 Task: View product in talent solution.
Action: Mouse moved to (908, 96)
Screenshot: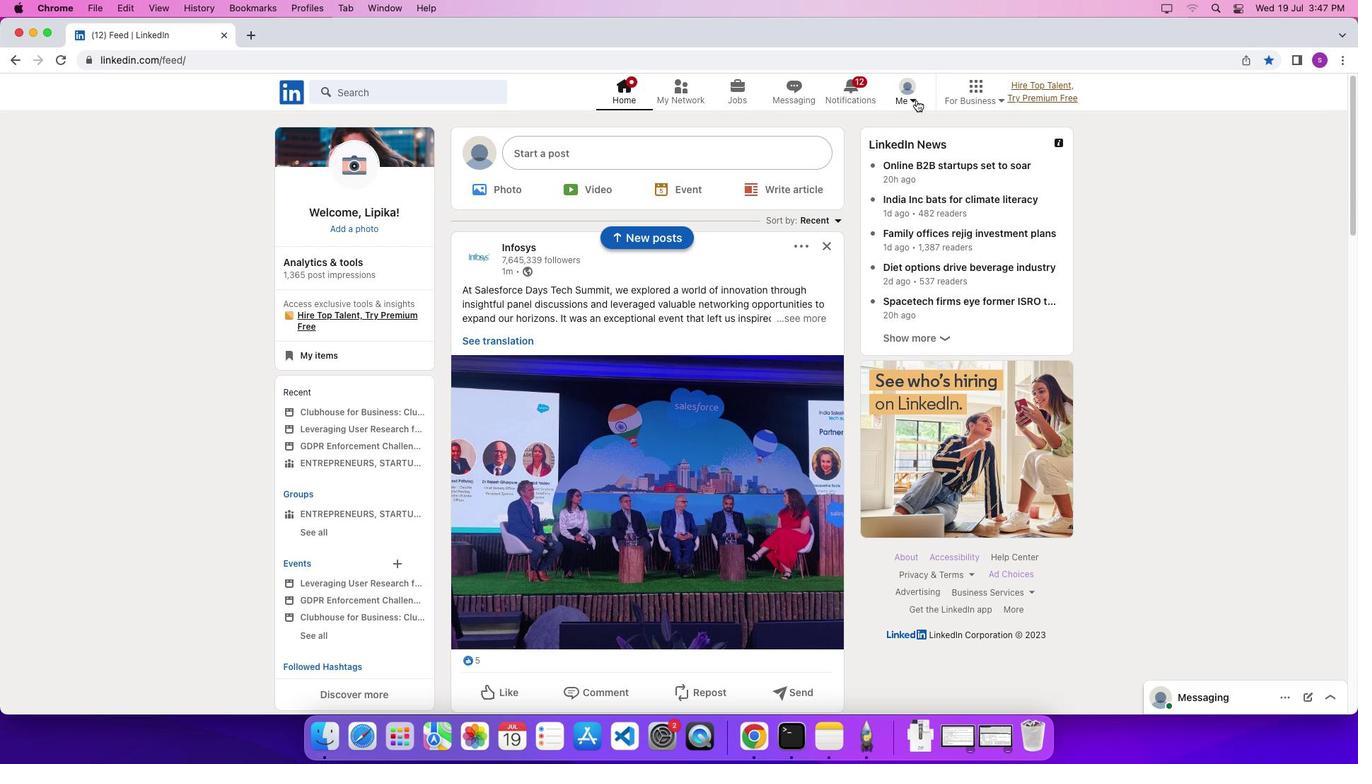 
Action: Mouse pressed left at (908, 96)
Screenshot: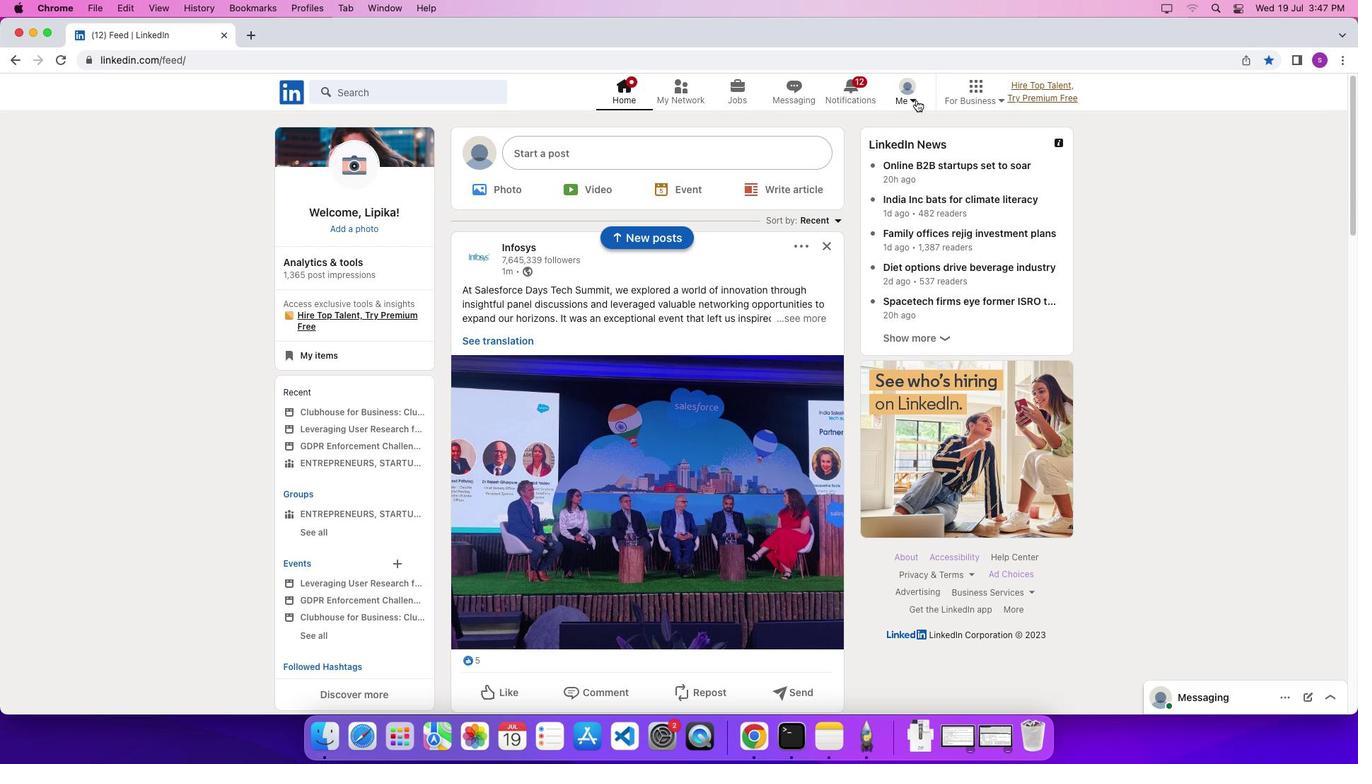 
Action: Mouse moved to (916, 100)
Screenshot: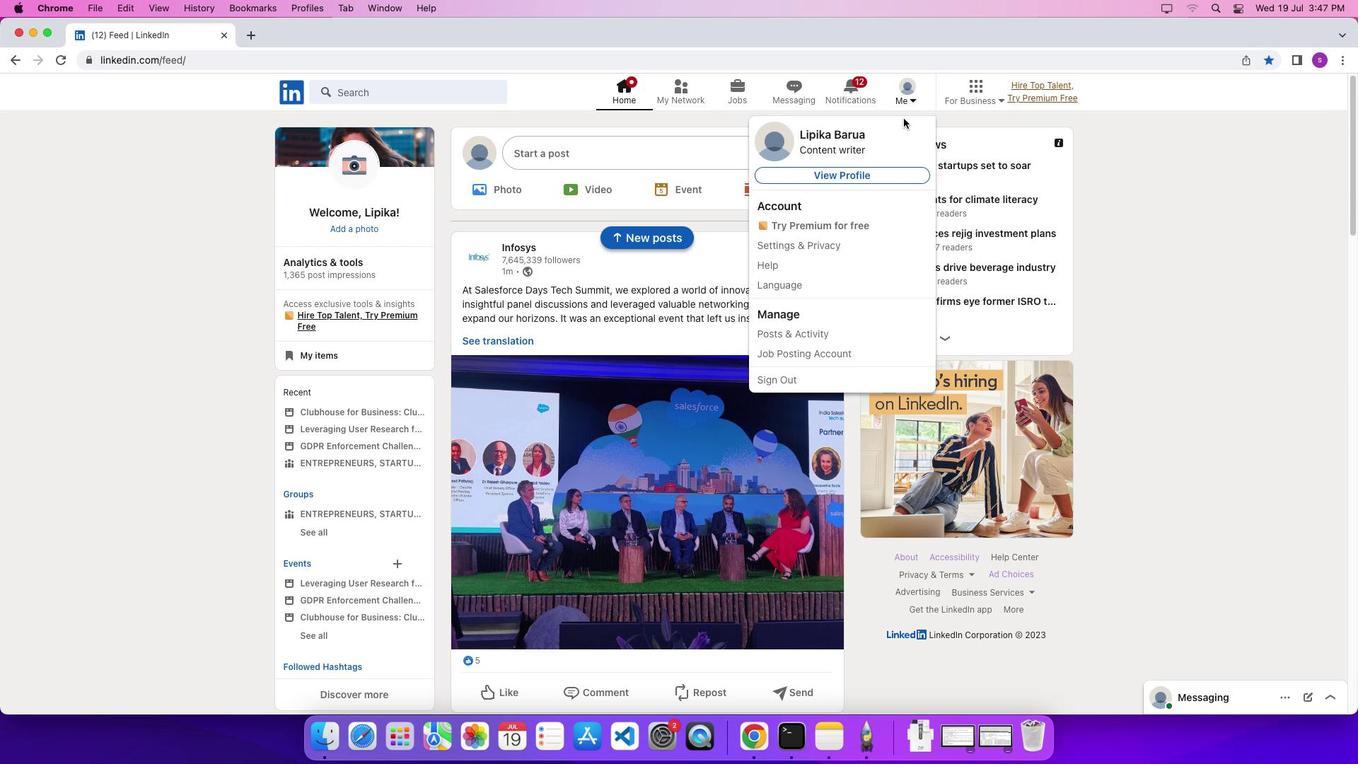 
Action: Mouse pressed left at (916, 100)
Screenshot: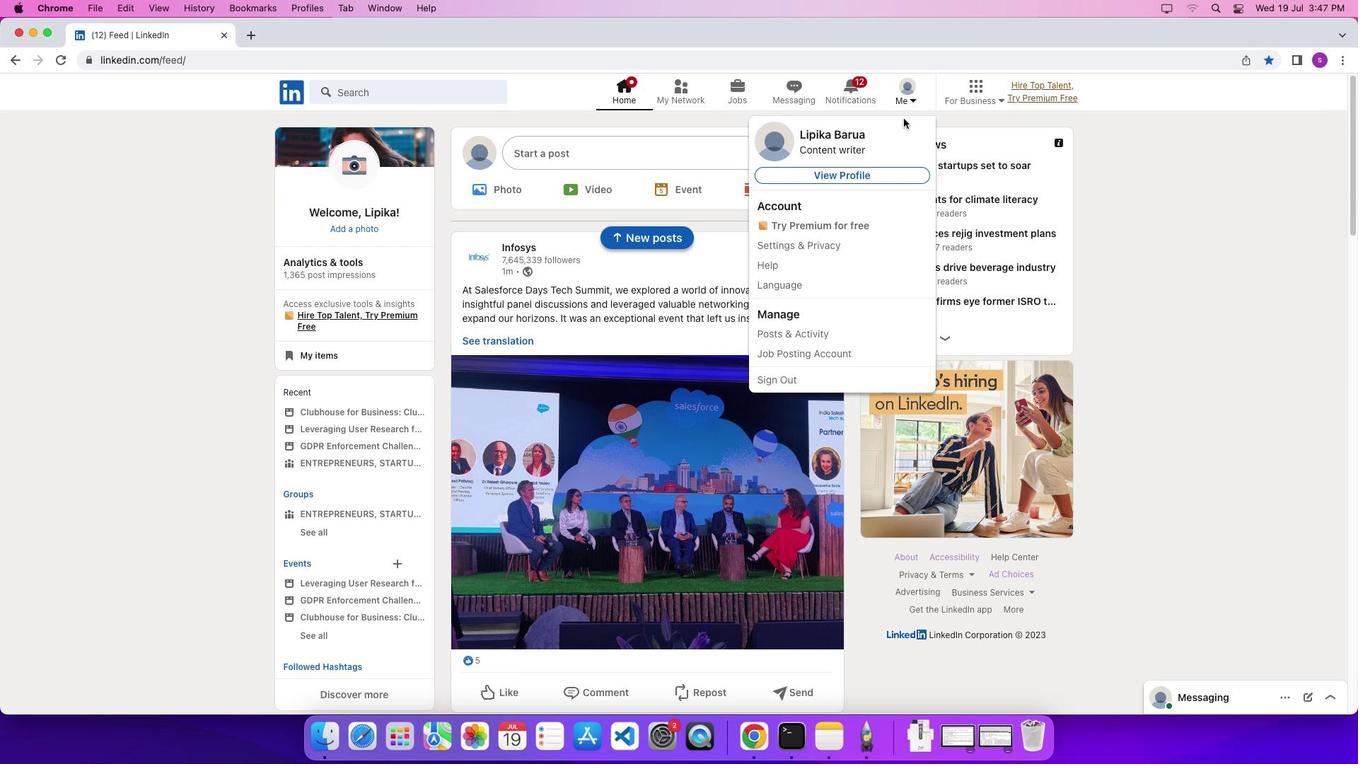 
Action: Mouse moved to (884, 176)
Screenshot: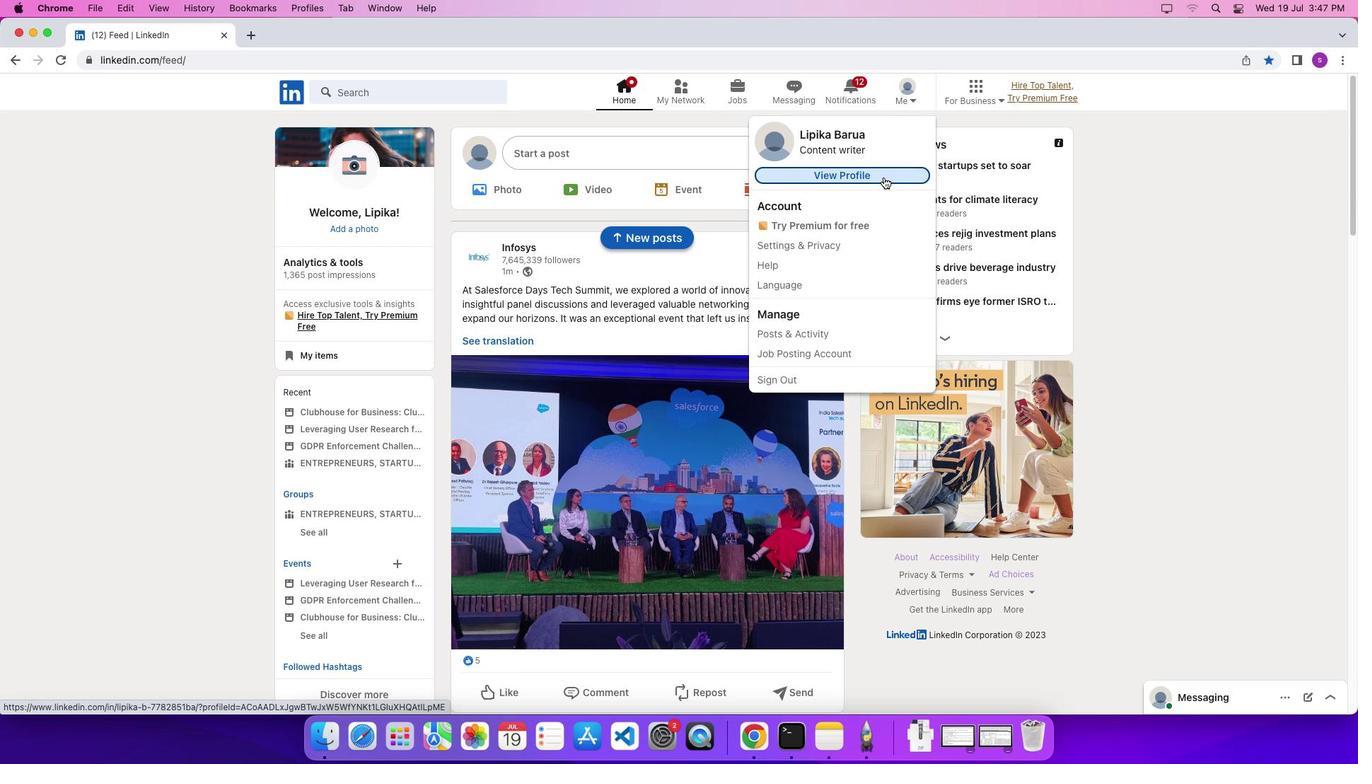
Action: Mouse pressed left at (884, 176)
Screenshot: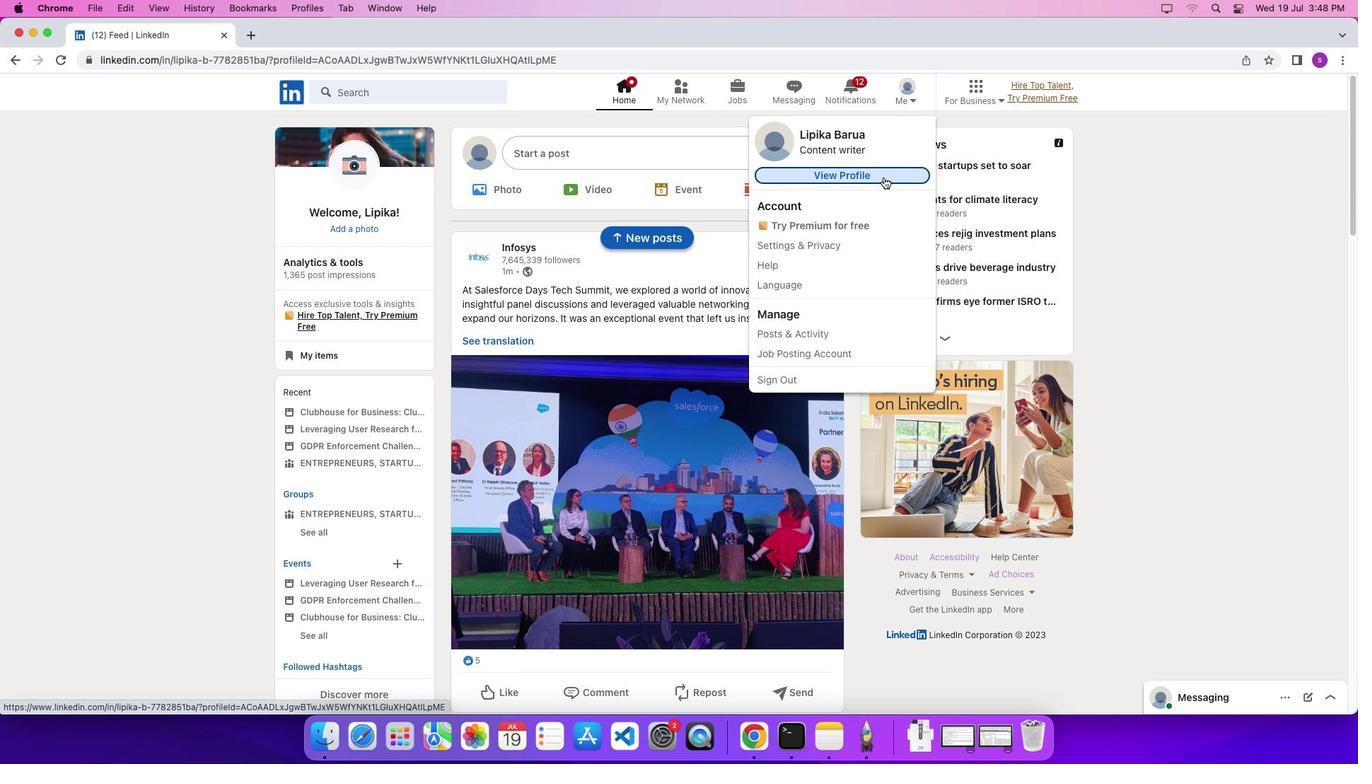 
Action: Mouse moved to (697, 348)
Screenshot: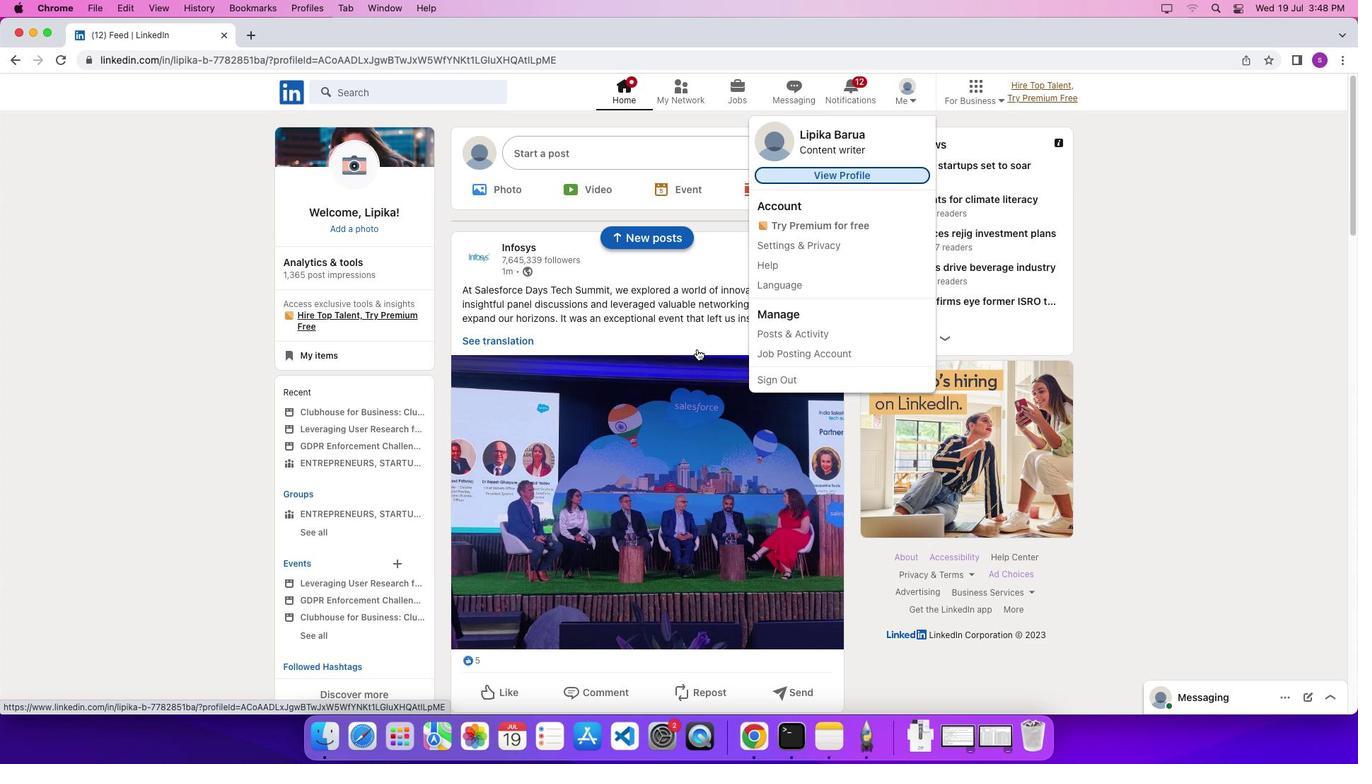 
Action: Mouse scrolled (697, 348) with delta (0, 0)
Screenshot: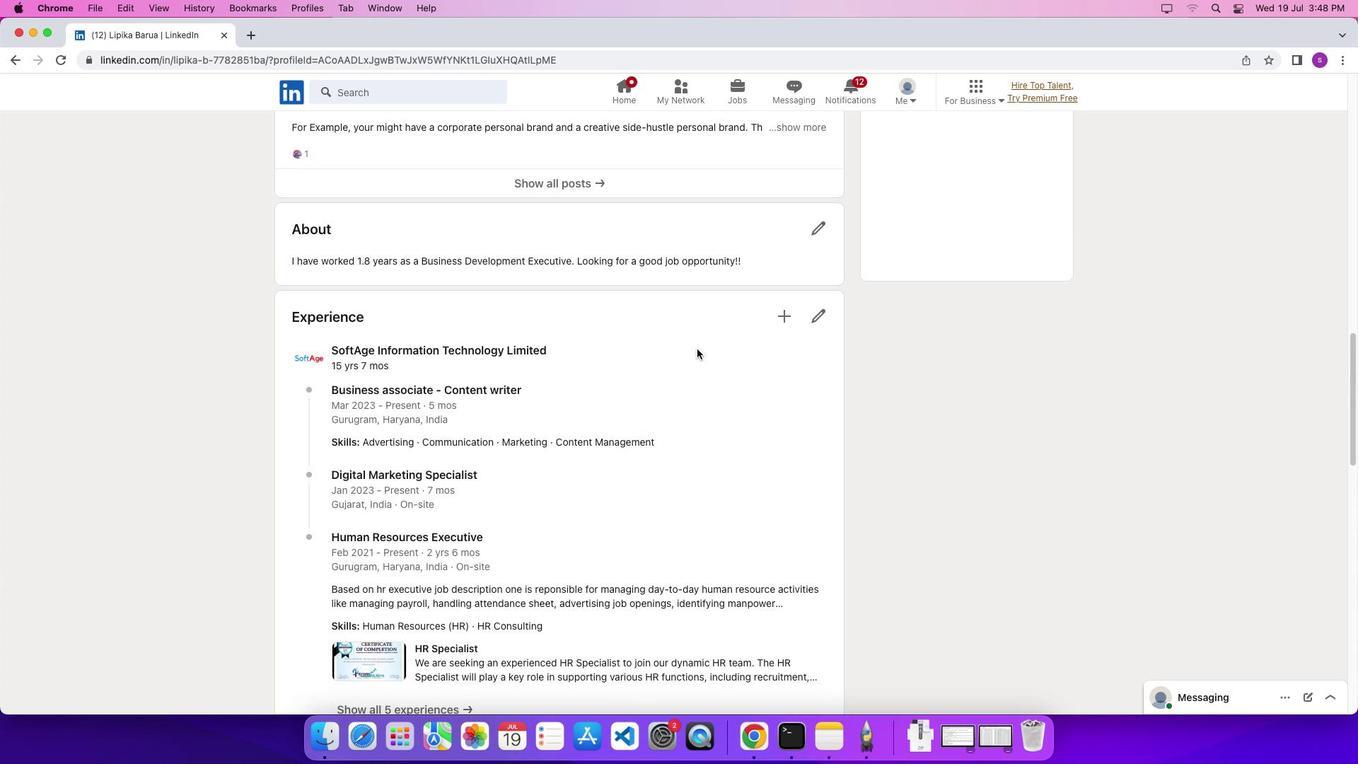 
Action: Mouse scrolled (697, 348) with delta (0, 0)
Screenshot: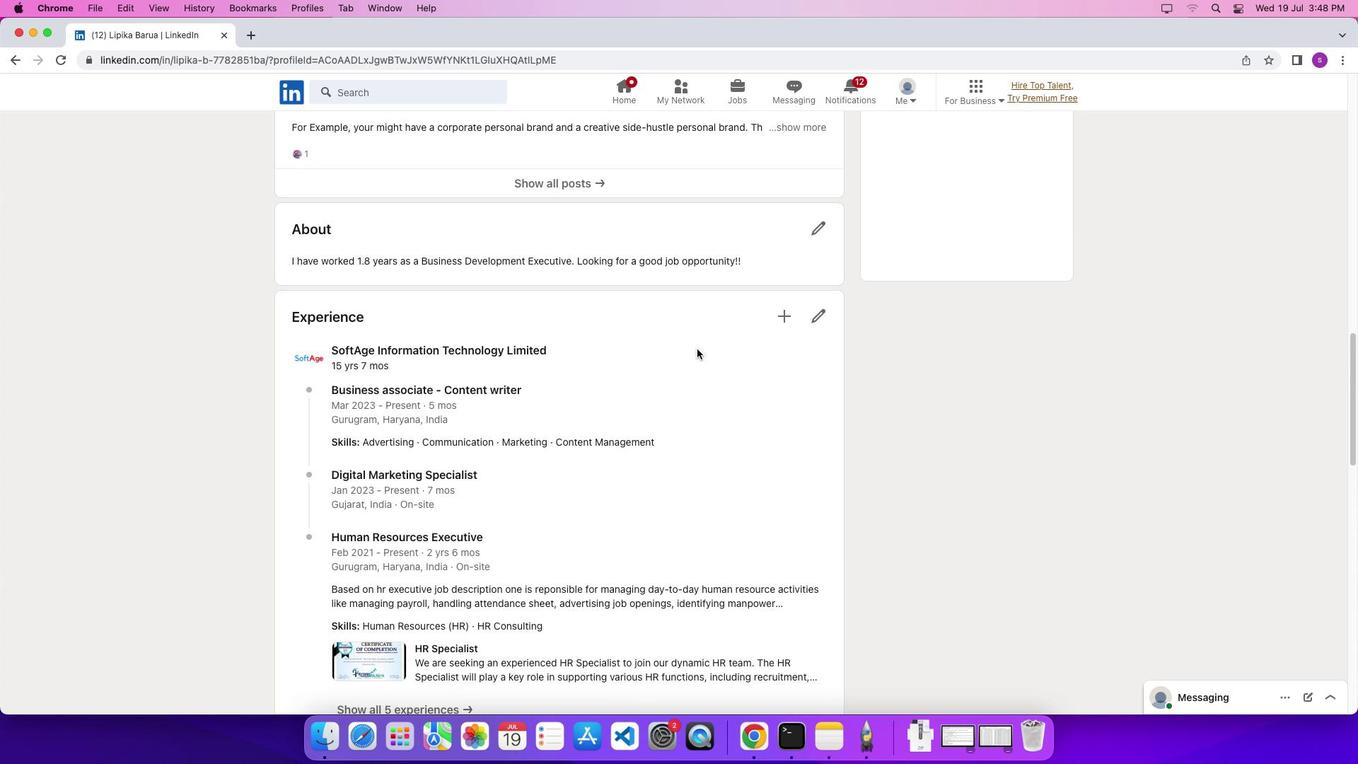 
Action: Mouse scrolled (697, 348) with delta (0, -5)
Screenshot: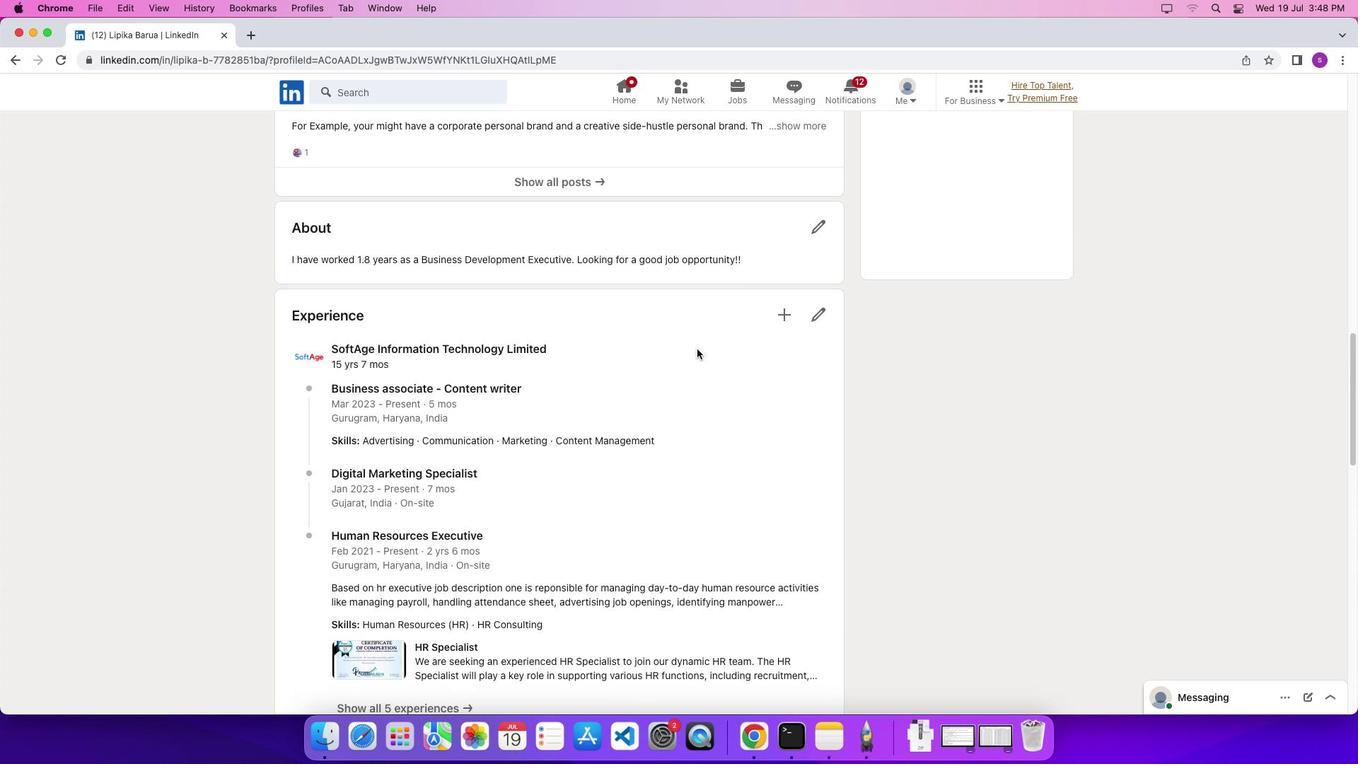 
Action: Mouse scrolled (697, 348) with delta (0, -7)
Screenshot: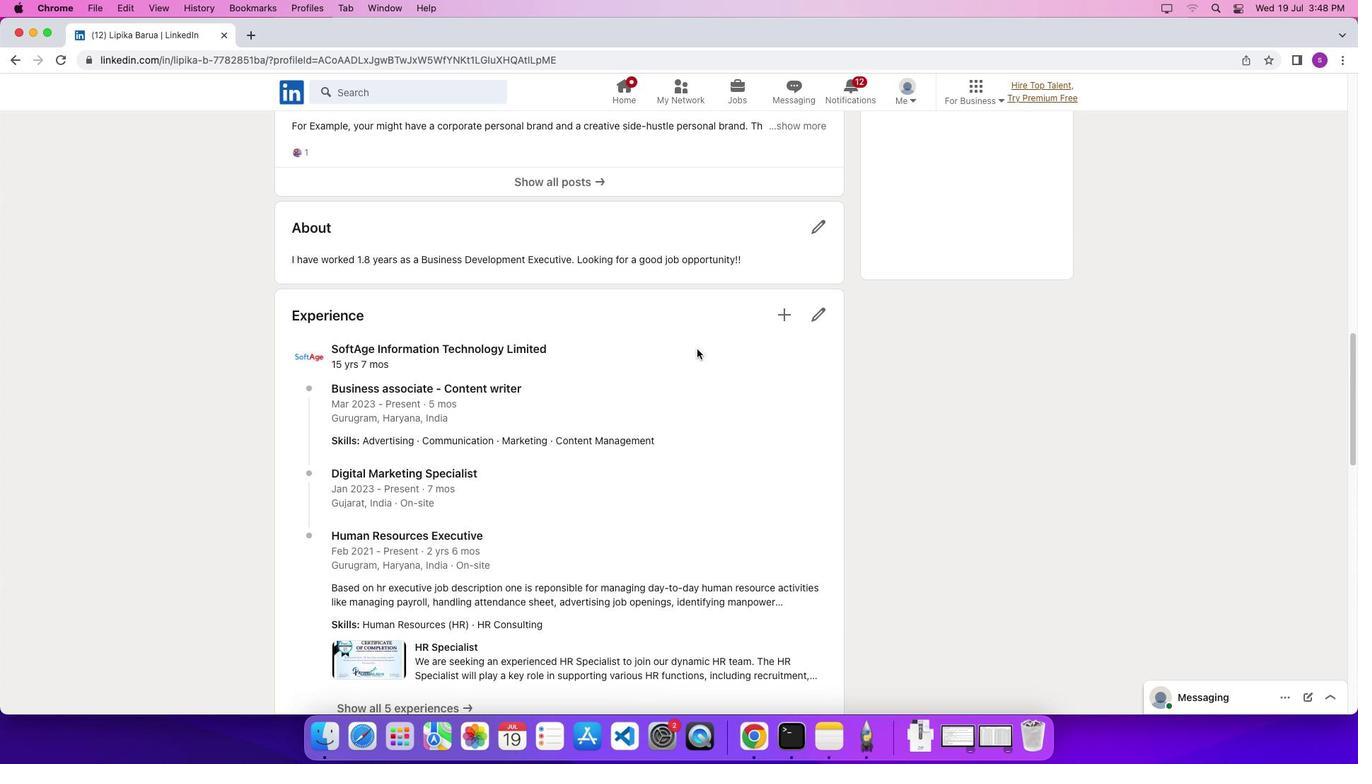 
Action: Mouse scrolled (697, 348) with delta (0, 0)
Screenshot: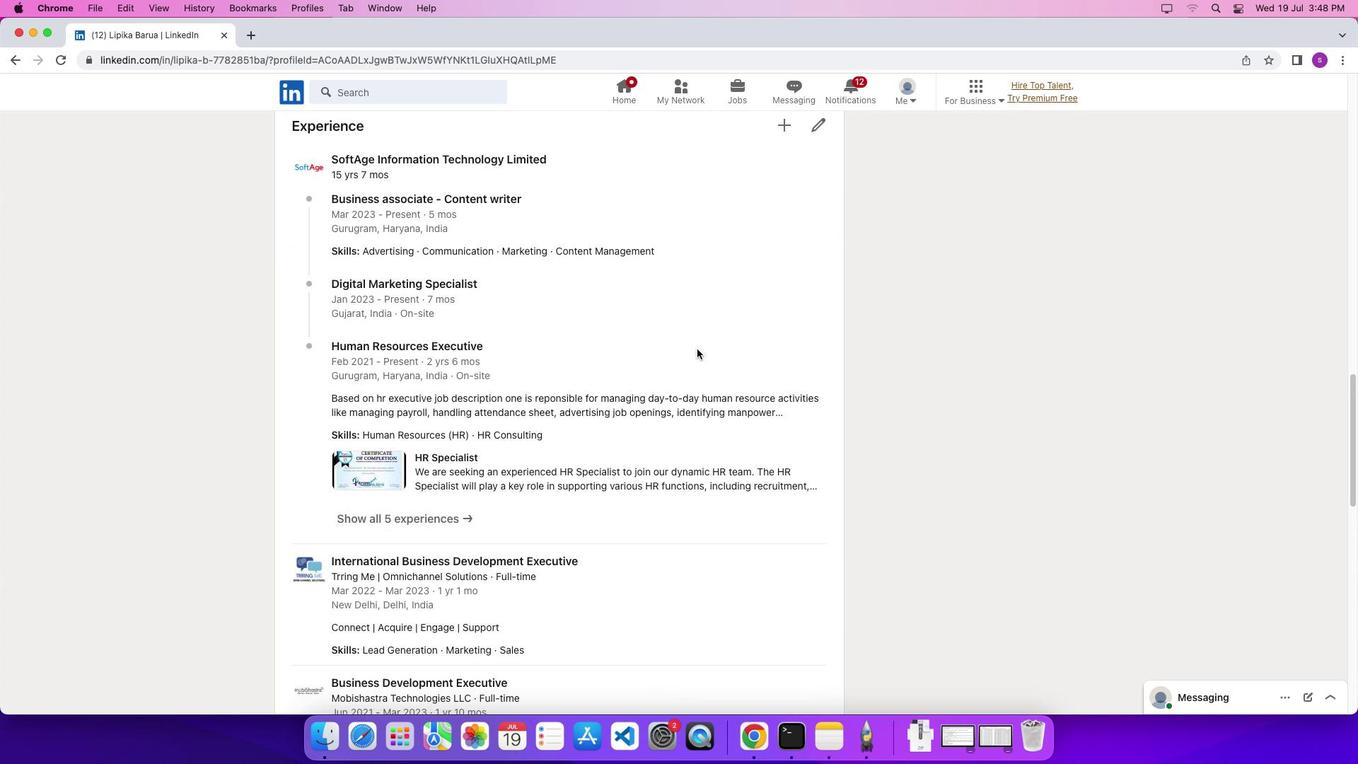 
Action: Mouse scrolled (697, 348) with delta (0, 0)
Screenshot: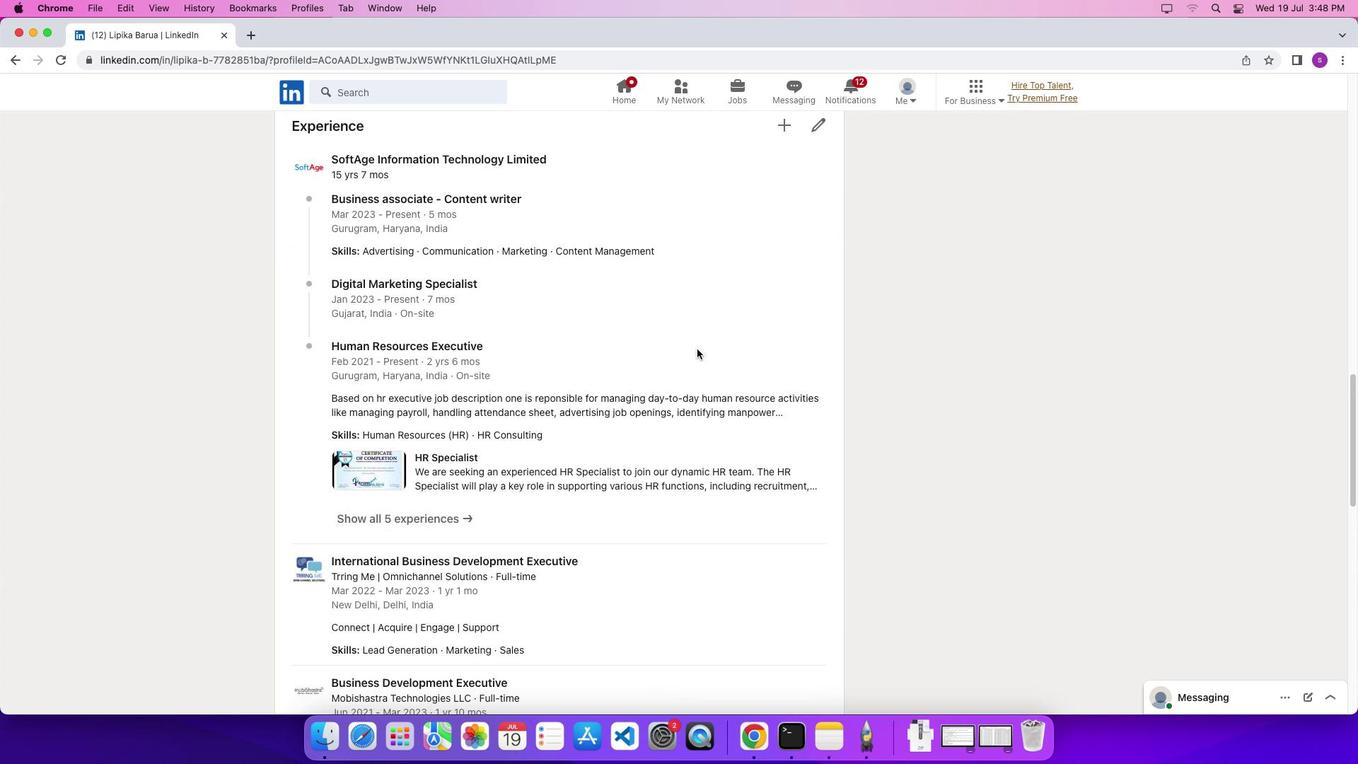 
Action: Mouse scrolled (697, 348) with delta (0, -5)
Screenshot: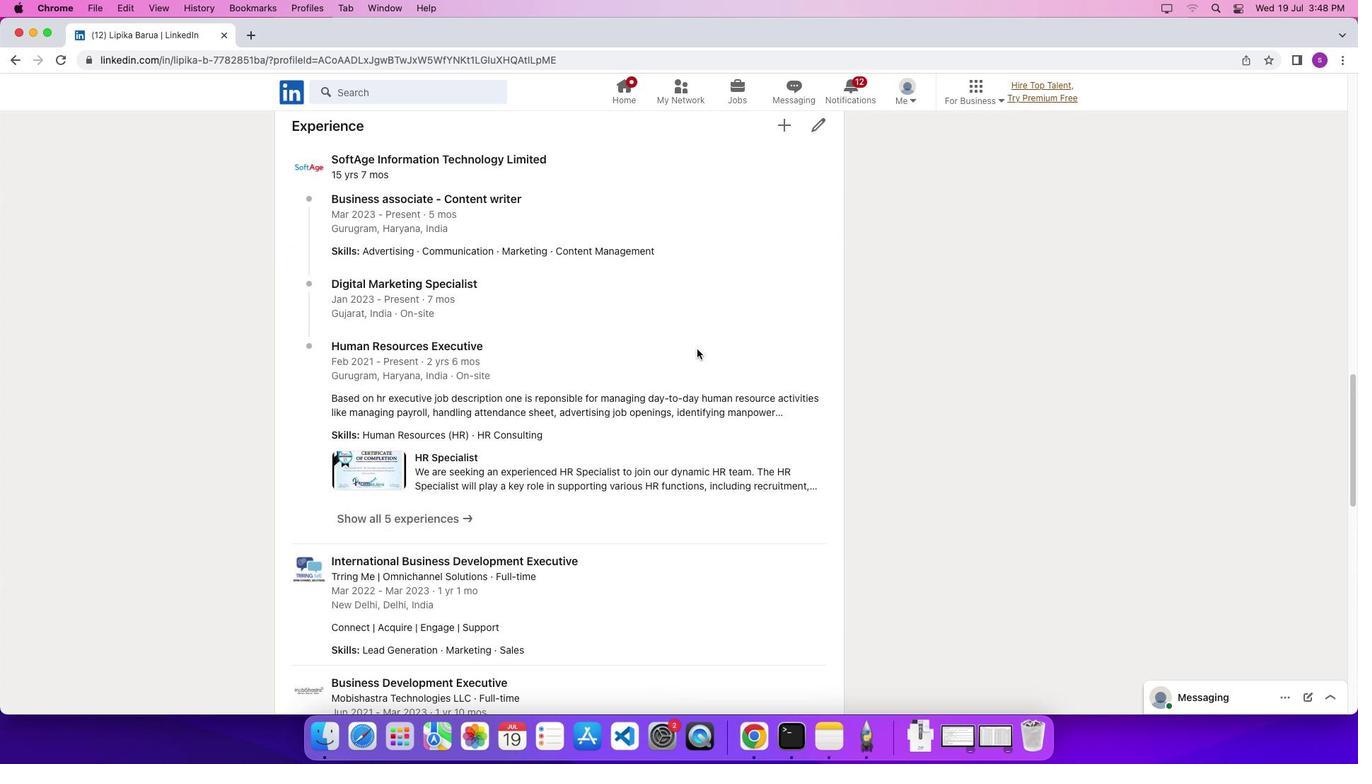 
Action: Mouse scrolled (697, 348) with delta (0, -7)
Screenshot: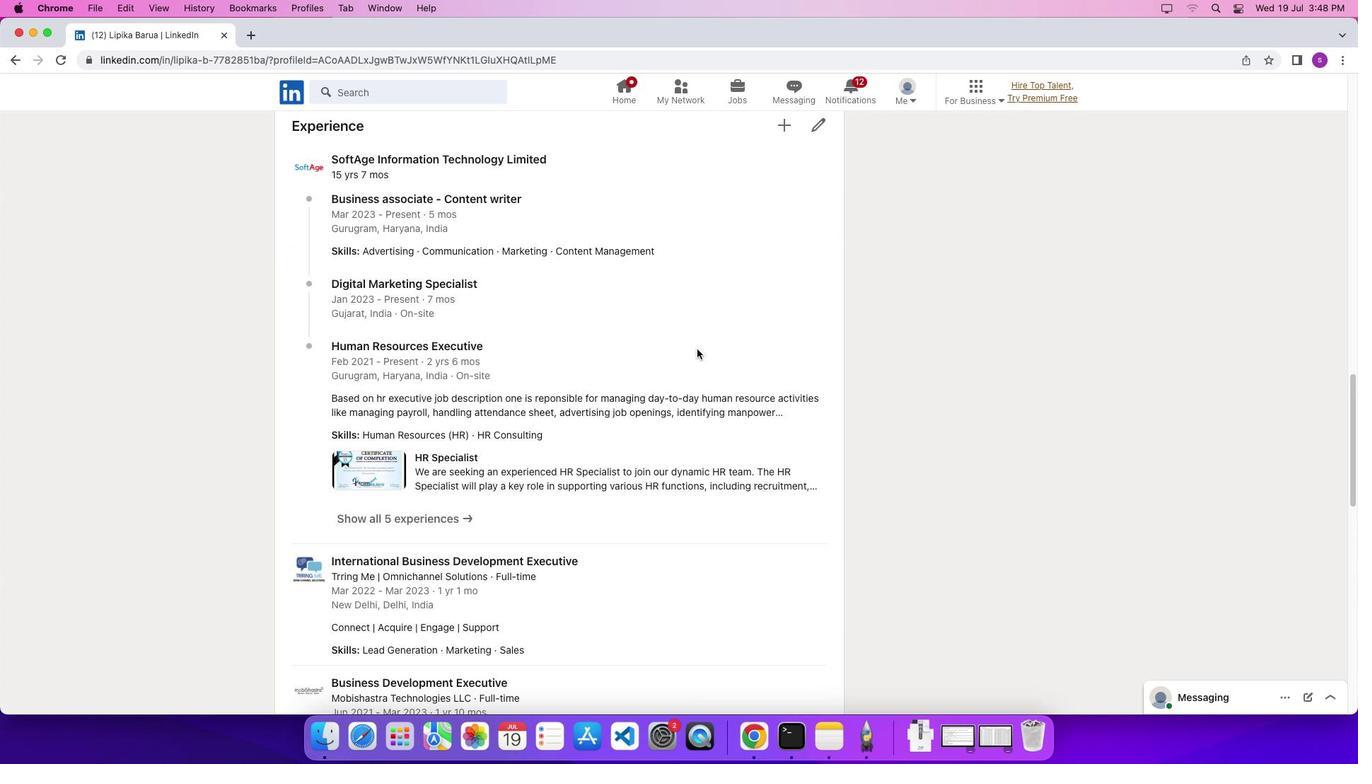 
Action: Mouse scrolled (697, 348) with delta (0, 0)
Screenshot: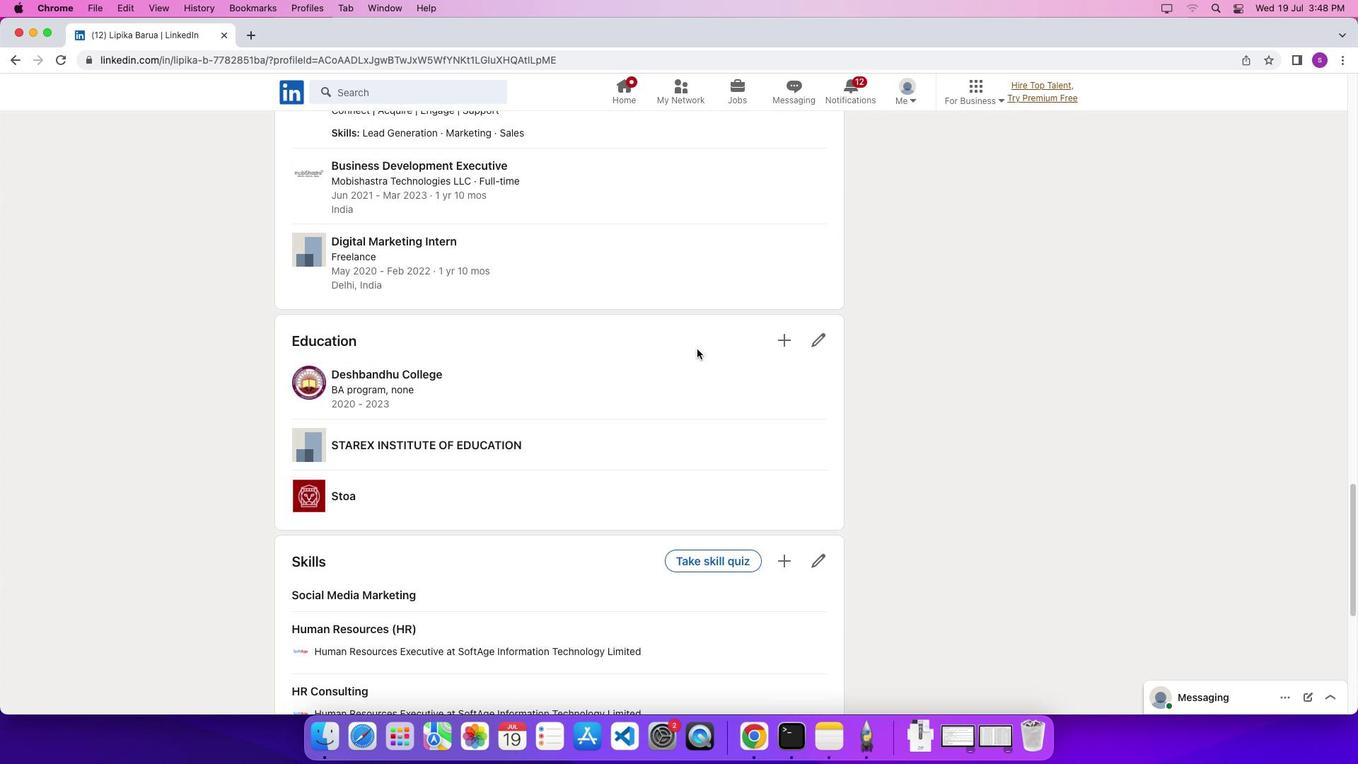 
Action: Mouse scrolled (697, 348) with delta (0, 0)
Screenshot: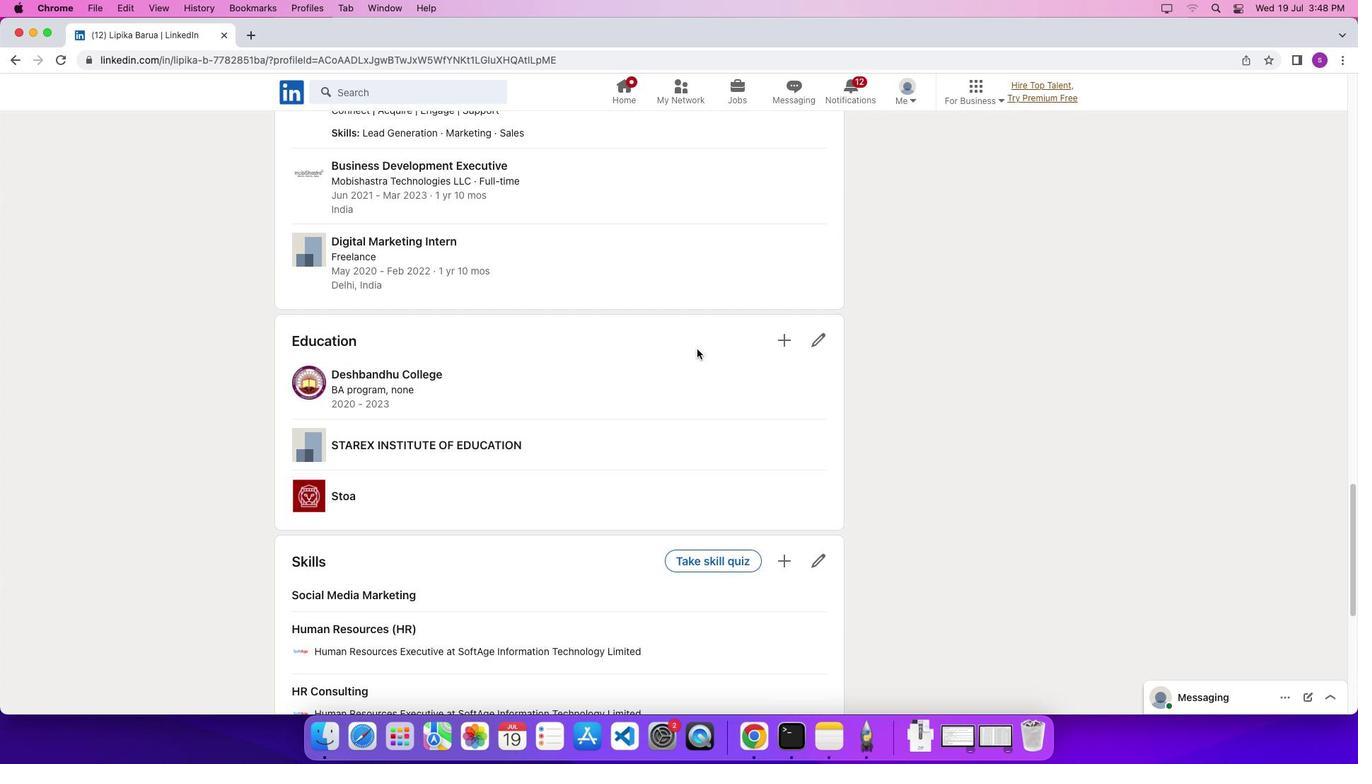 
Action: Mouse scrolled (697, 348) with delta (0, -3)
Screenshot: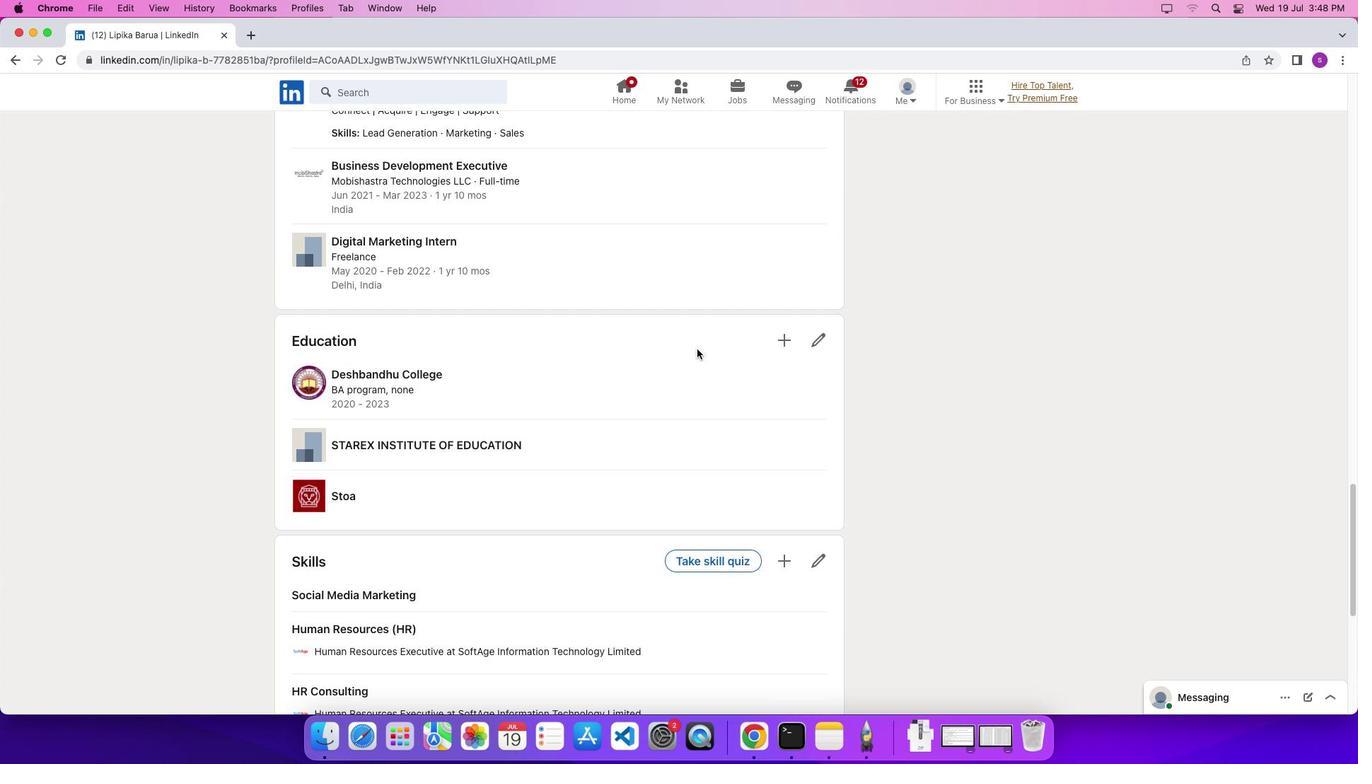 
Action: Mouse scrolled (697, 348) with delta (0, 0)
Screenshot: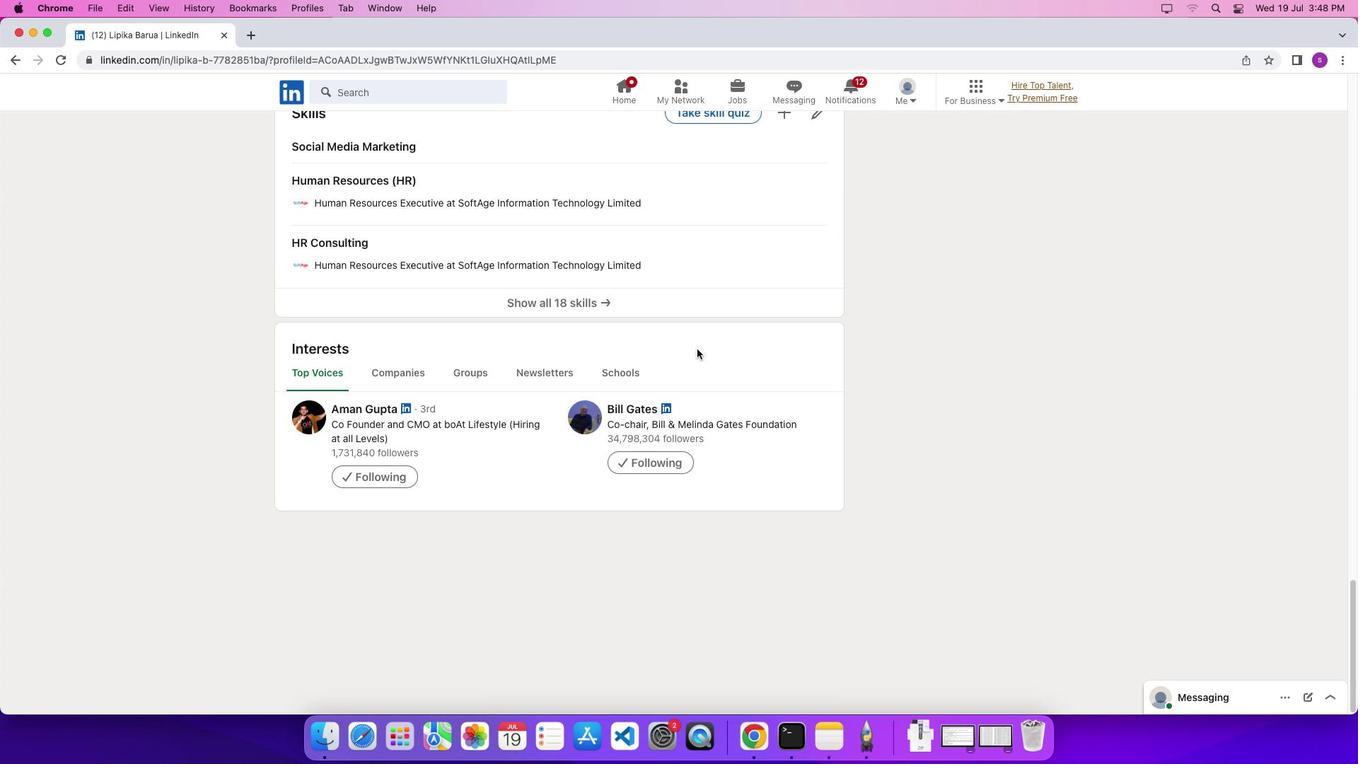 
Action: Mouse scrolled (697, 348) with delta (0, 0)
Screenshot: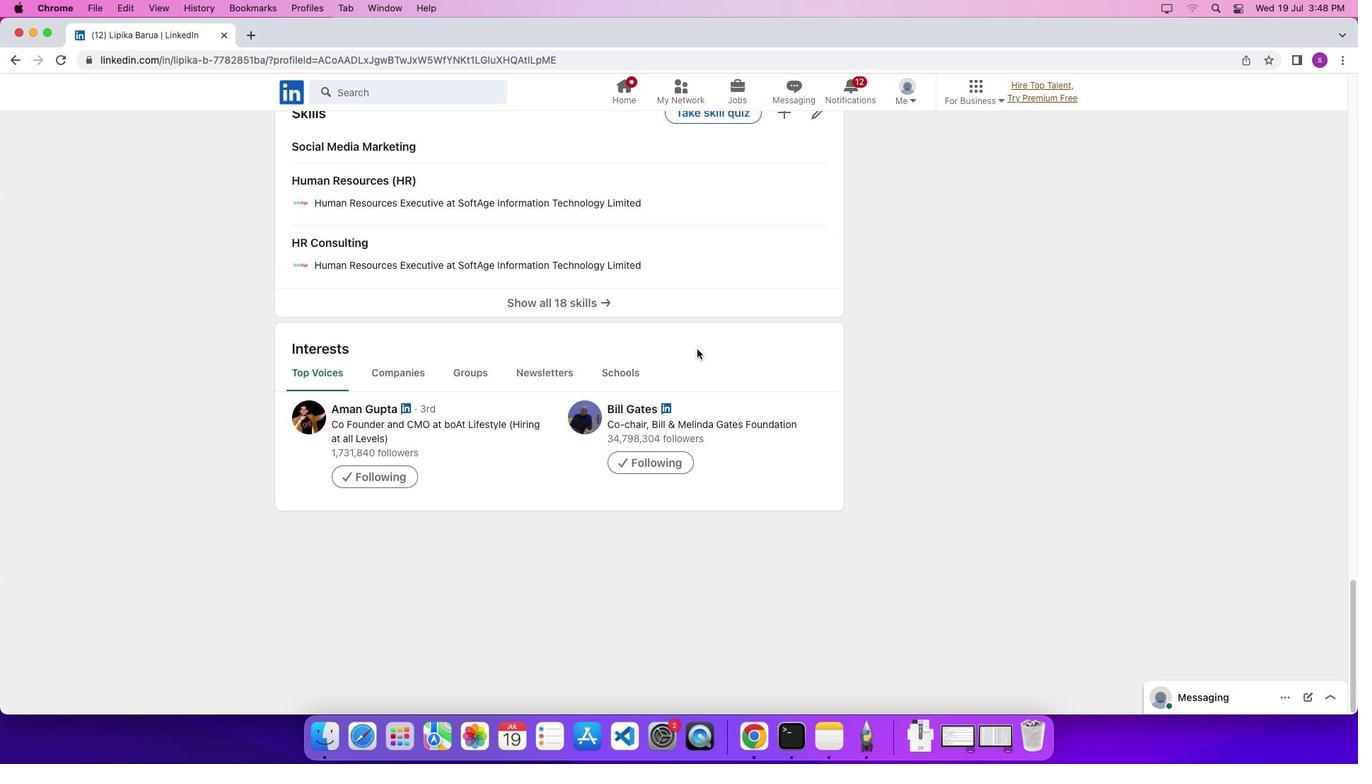 
Action: Mouse scrolled (697, 348) with delta (0, -4)
Screenshot: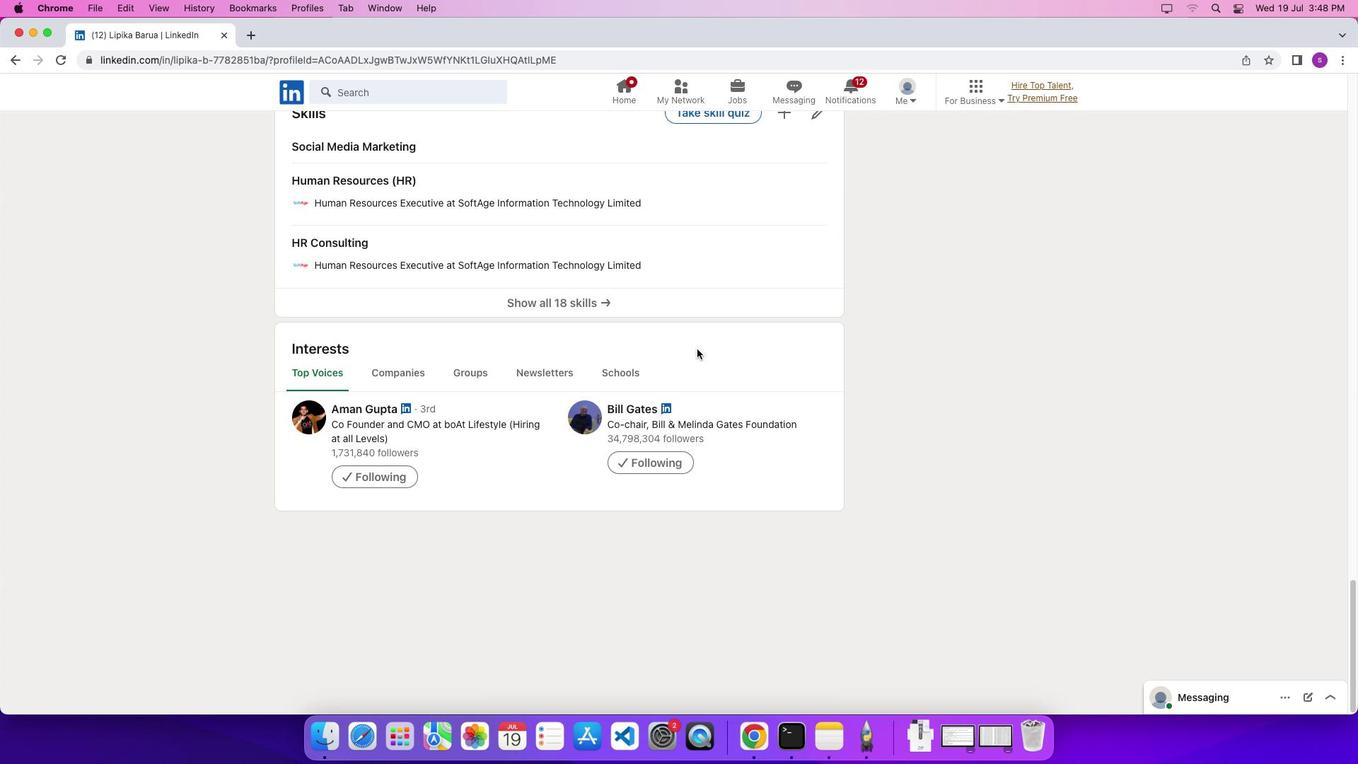 
Action: Mouse scrolled (697, 348) with delta (0, -6)
Screenshot: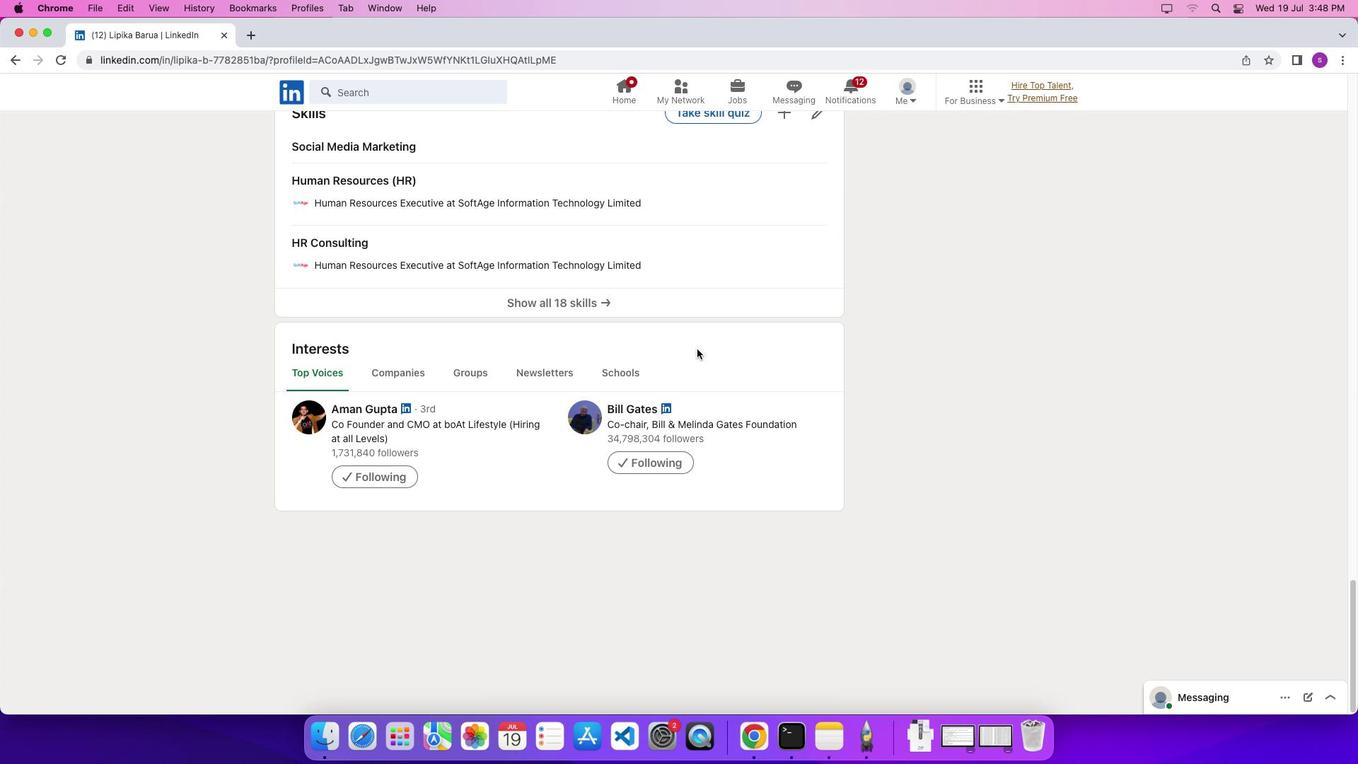 
Action: Mouse scrolled (697, 348) with delta (0, 0)
Screenshot: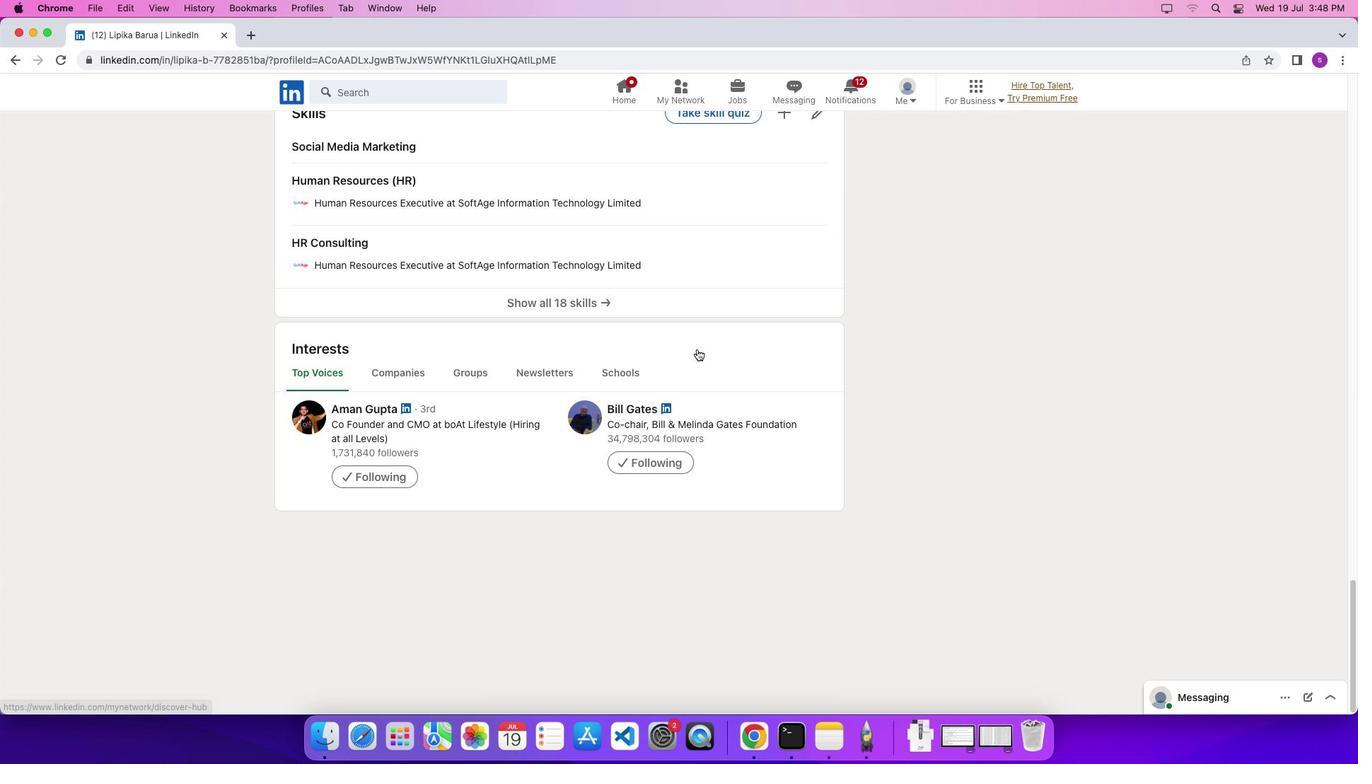 
Action: Mouse scrolled (697, 348) with delta (0, 0)
Screenshot: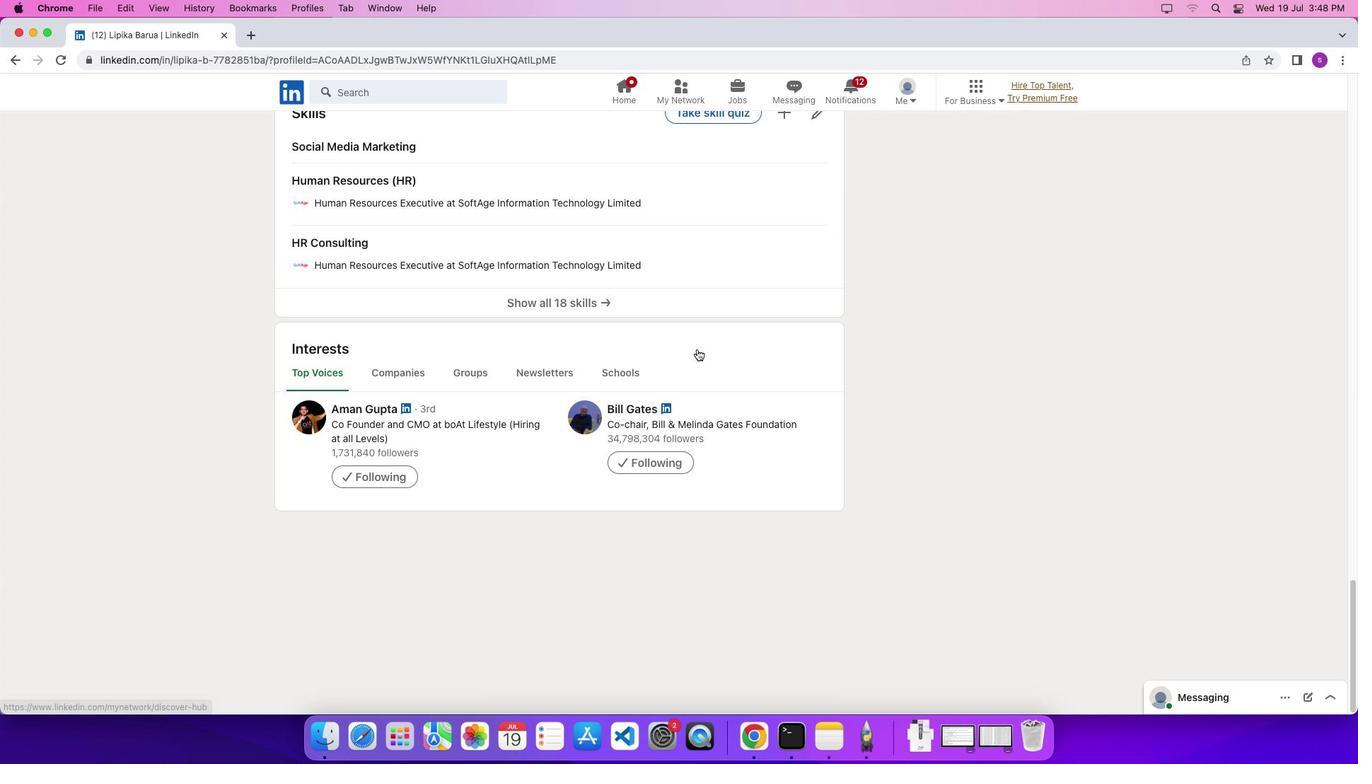 
Action: Mouse scrolled (697, 348) with delta (0, -4)
Screenshot: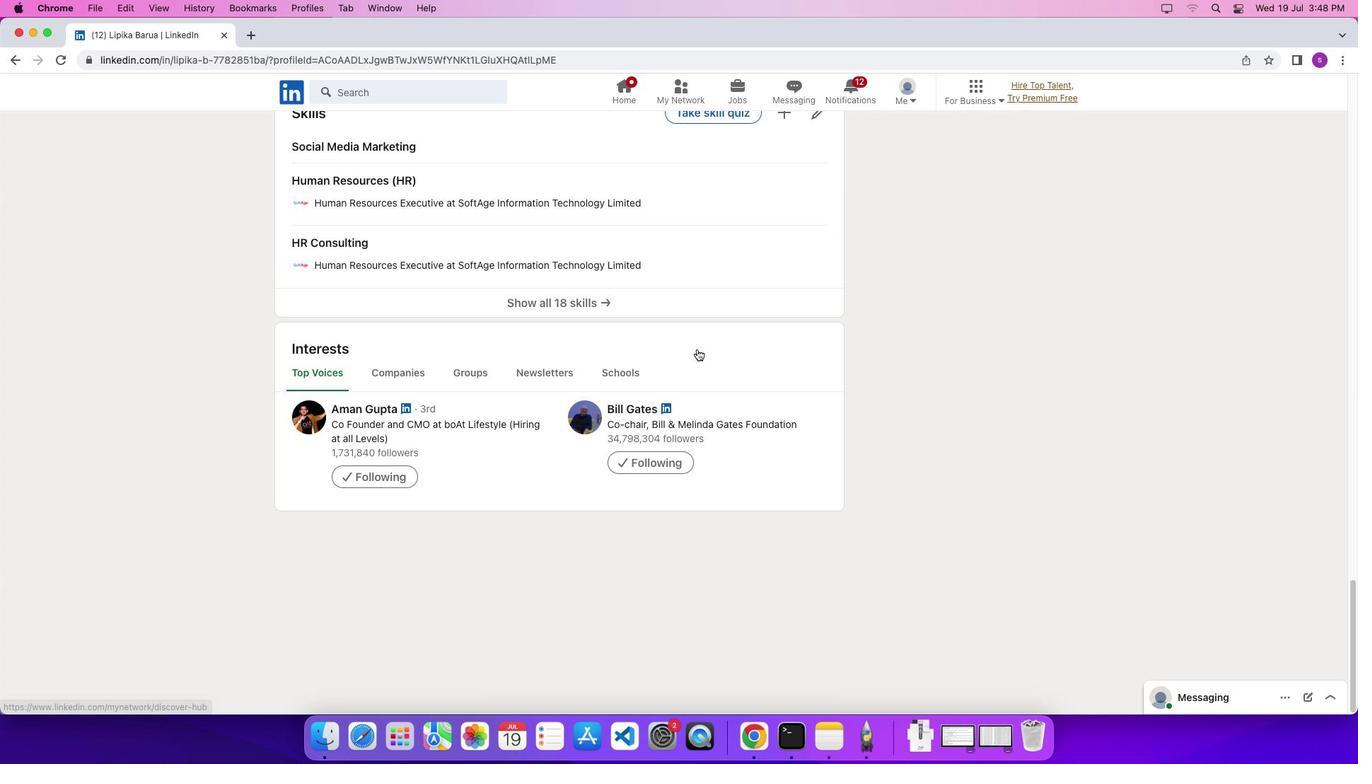 
Action: Mouse scrolled (697, 348) with delta (0, -7)
Screenshot: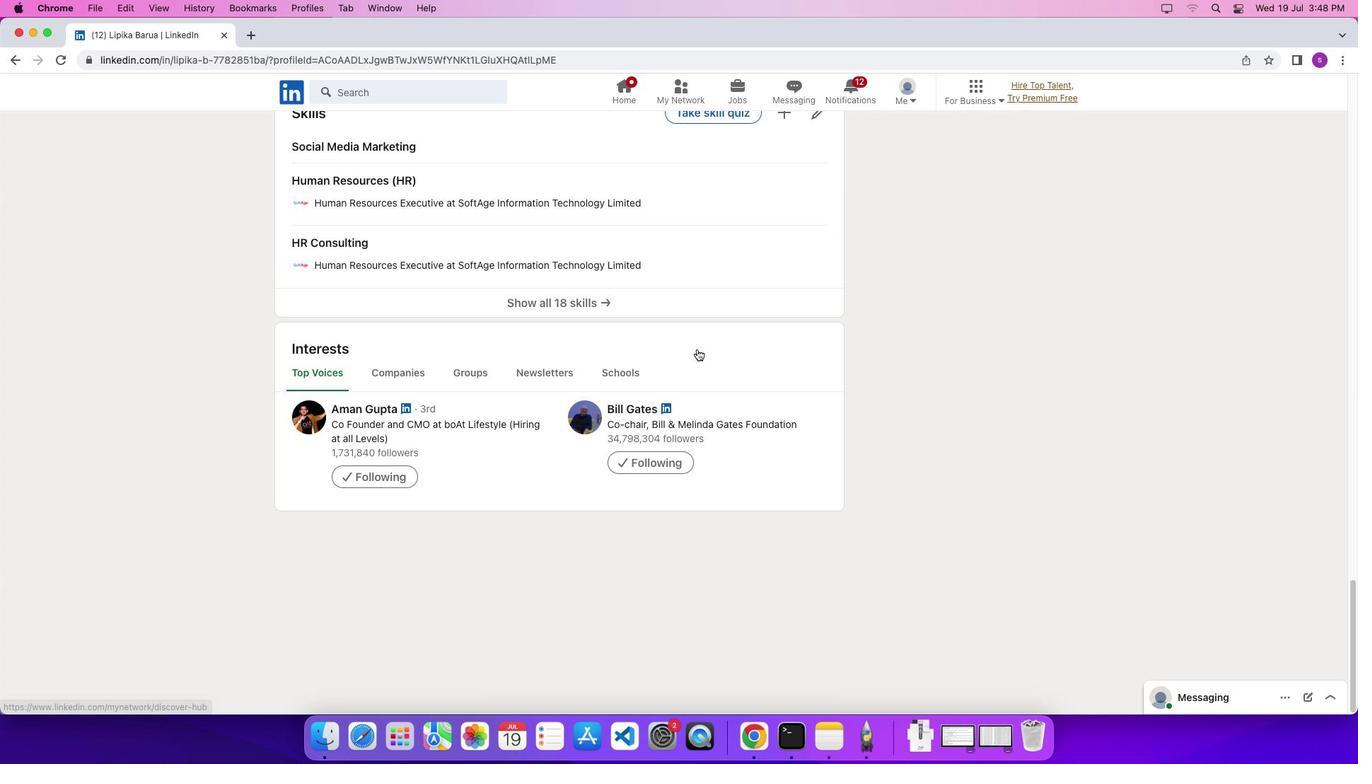 
Action: Mouse scrolled (697, 348) with delta (0, 0)
Screenshot: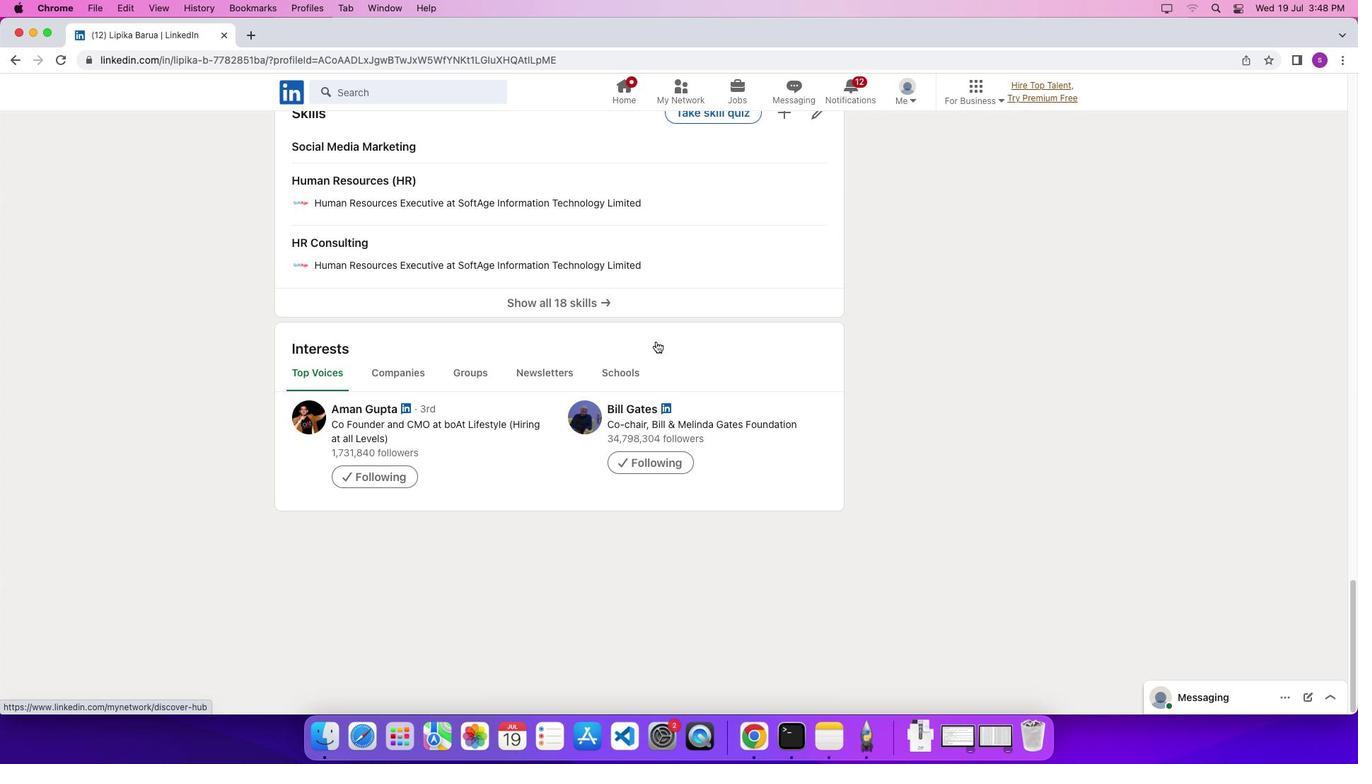 
Action: Mouse scrolled (697, 348) with delta (0, 0)
Screenshot: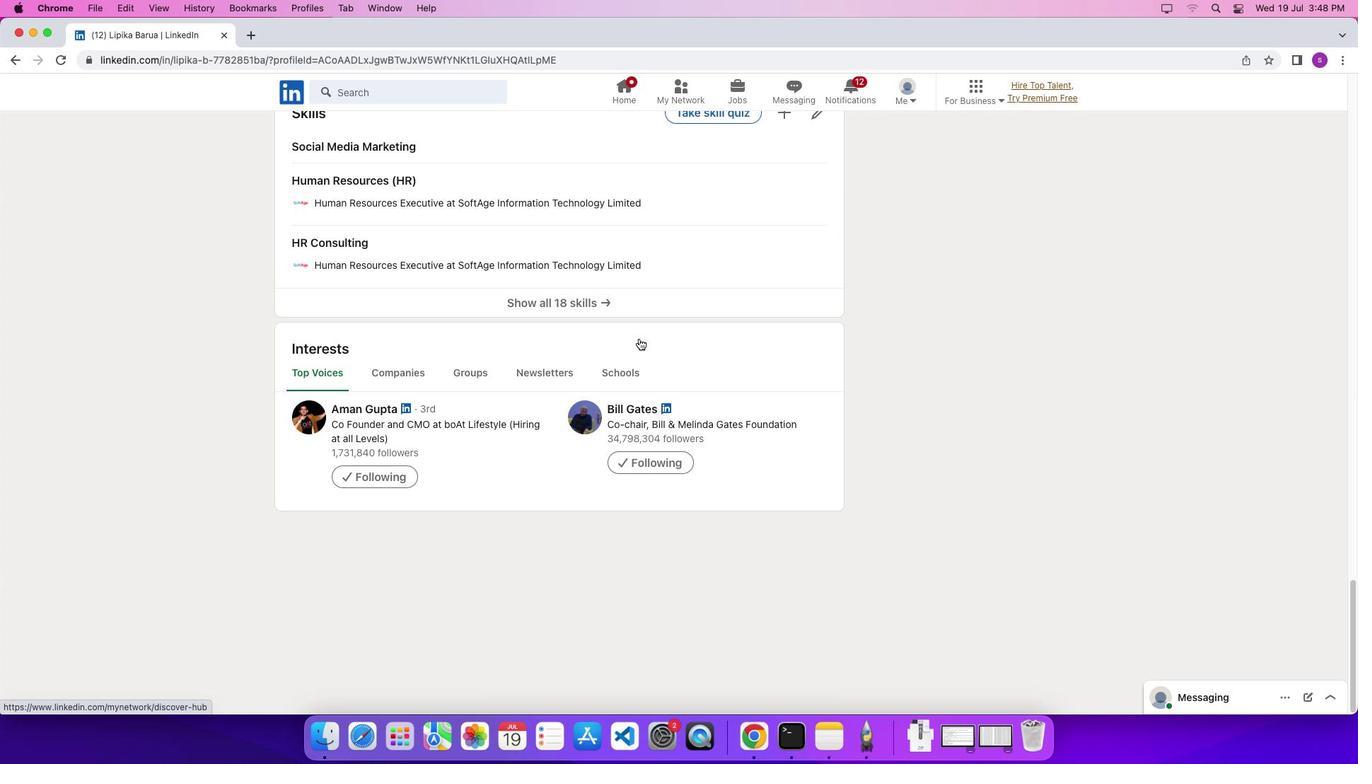 
Action: Mouse scrolled (697, 348) with delta (0, -4)
Screenshot: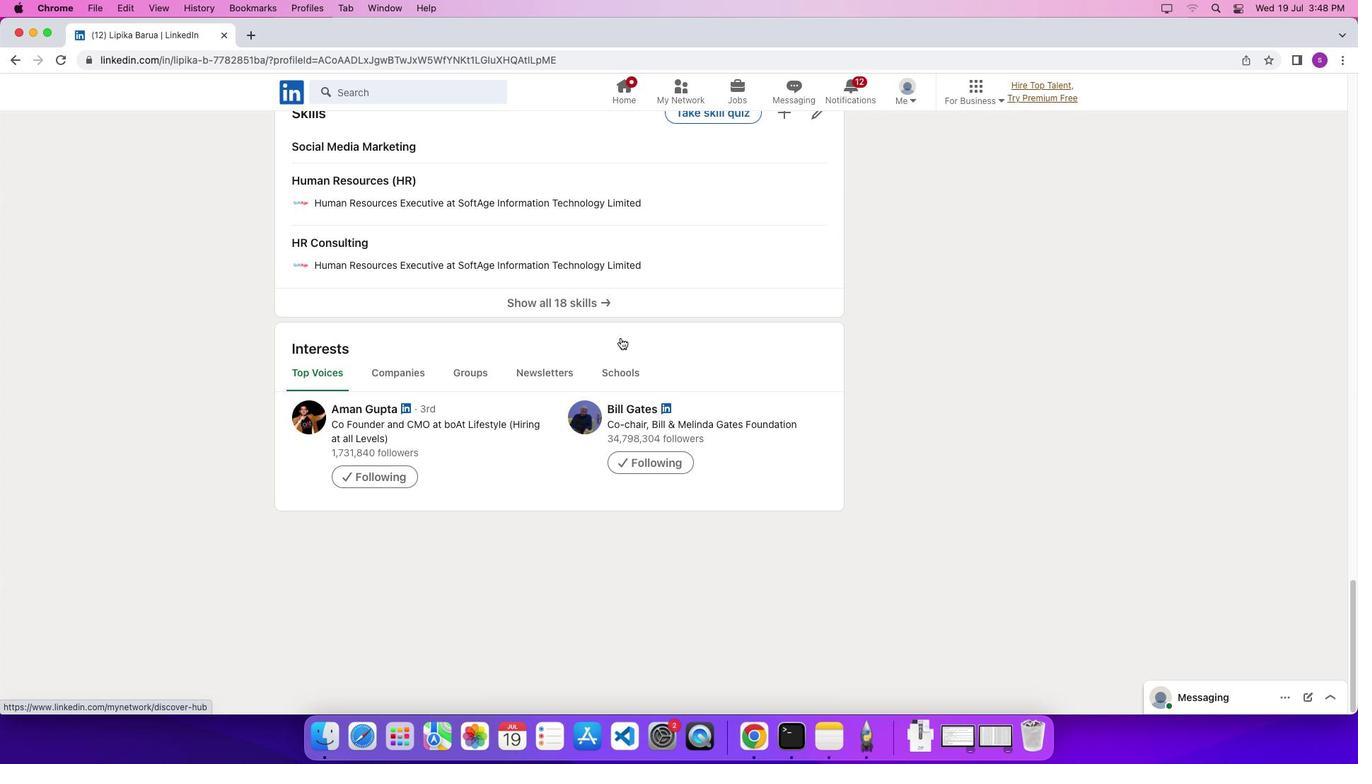 
Action: Mouse moved to (554, 567)
Screenshot: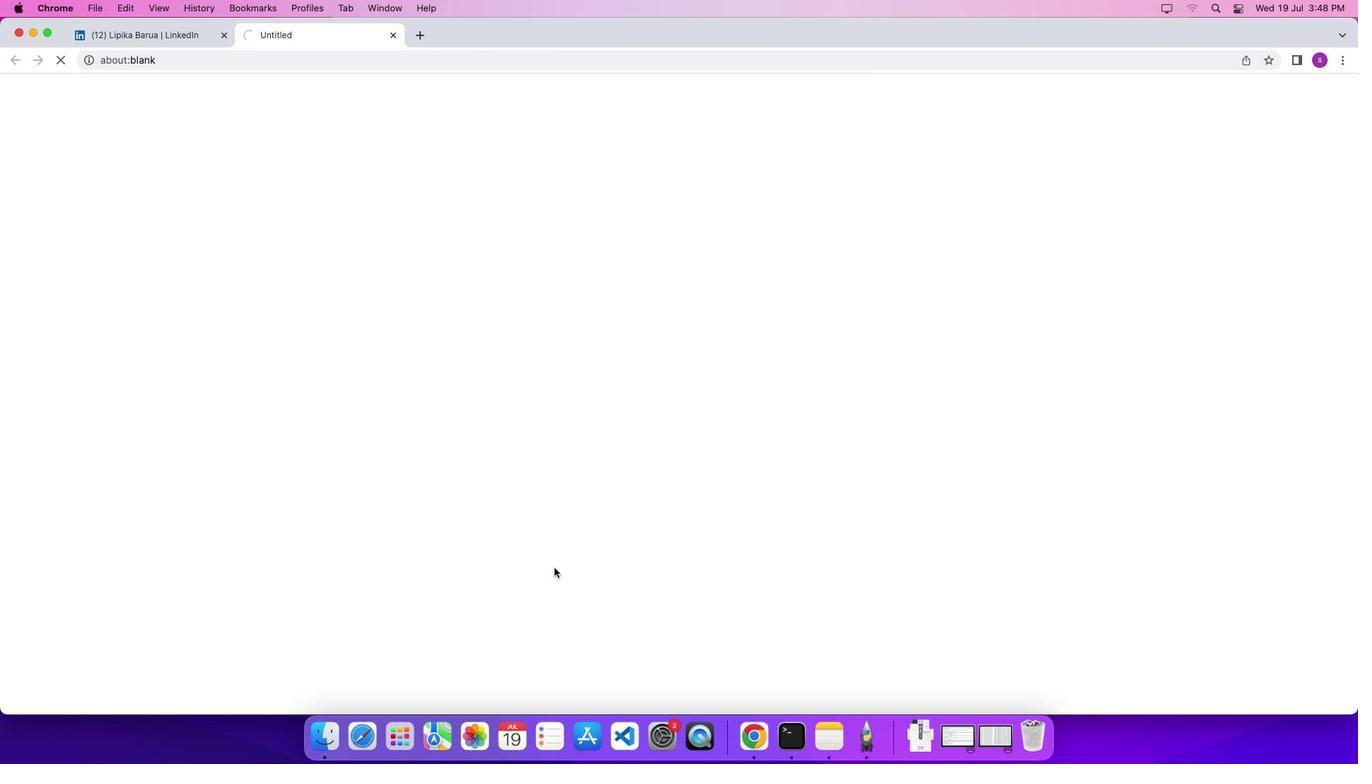 
Action: Mouse pressed left at (554, 567)
Screenshot: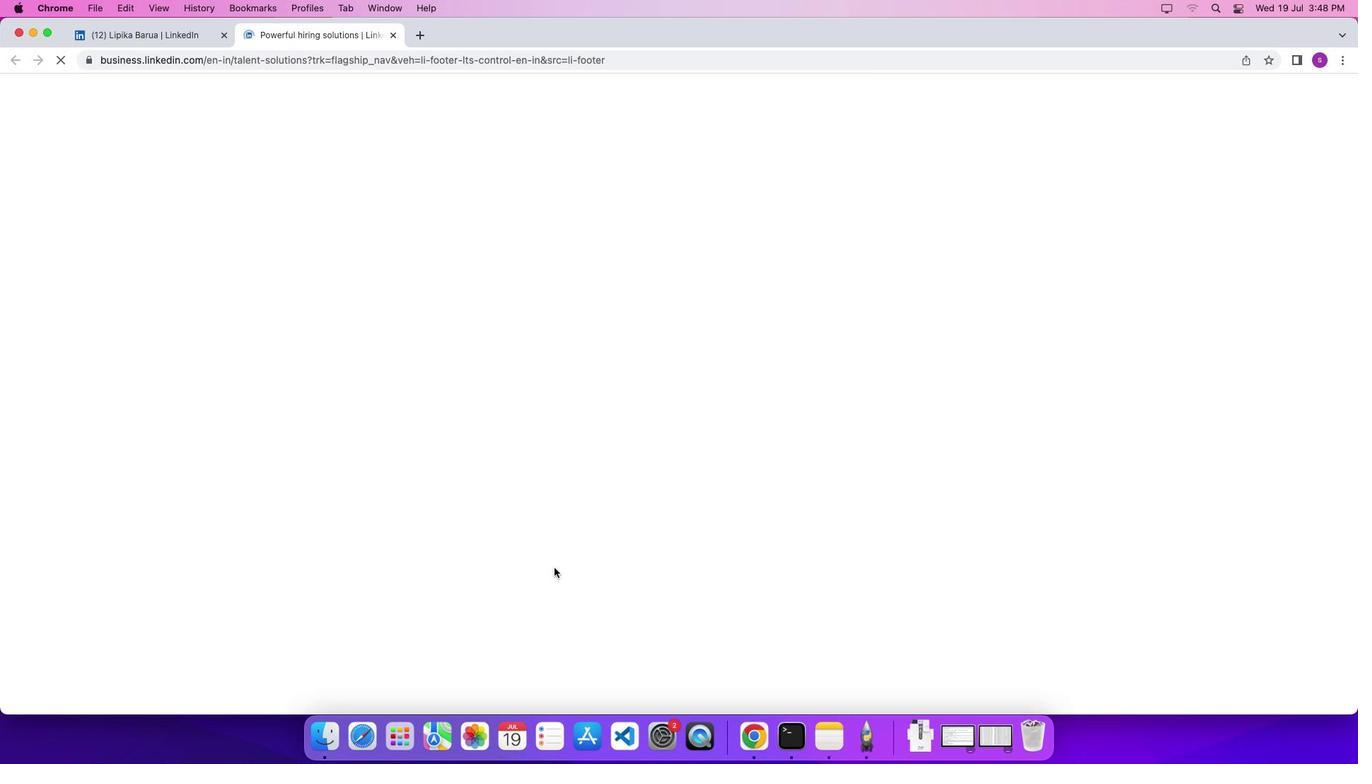 
Action: Mouse moved to (609, 116)
Screenshot: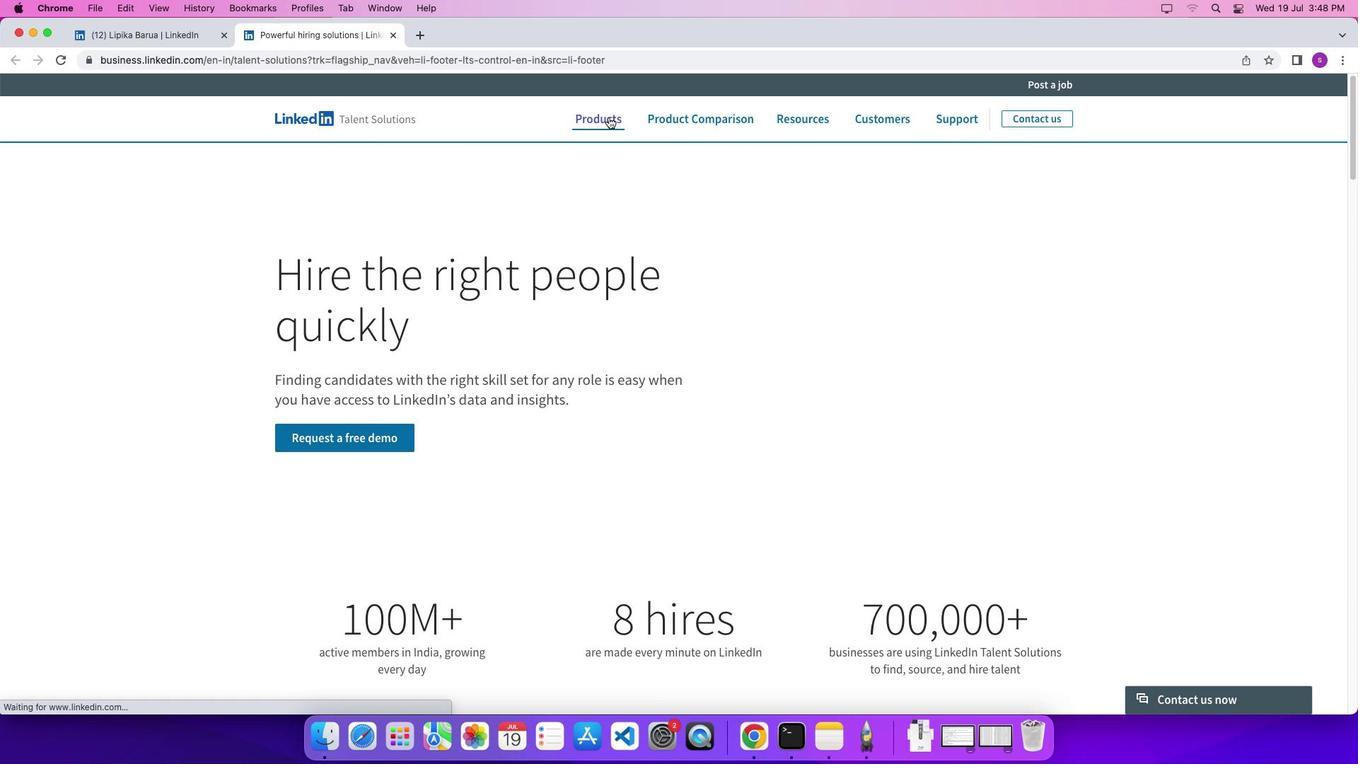 
Action: Mouse pressed left at (609, 116)
Screenshot: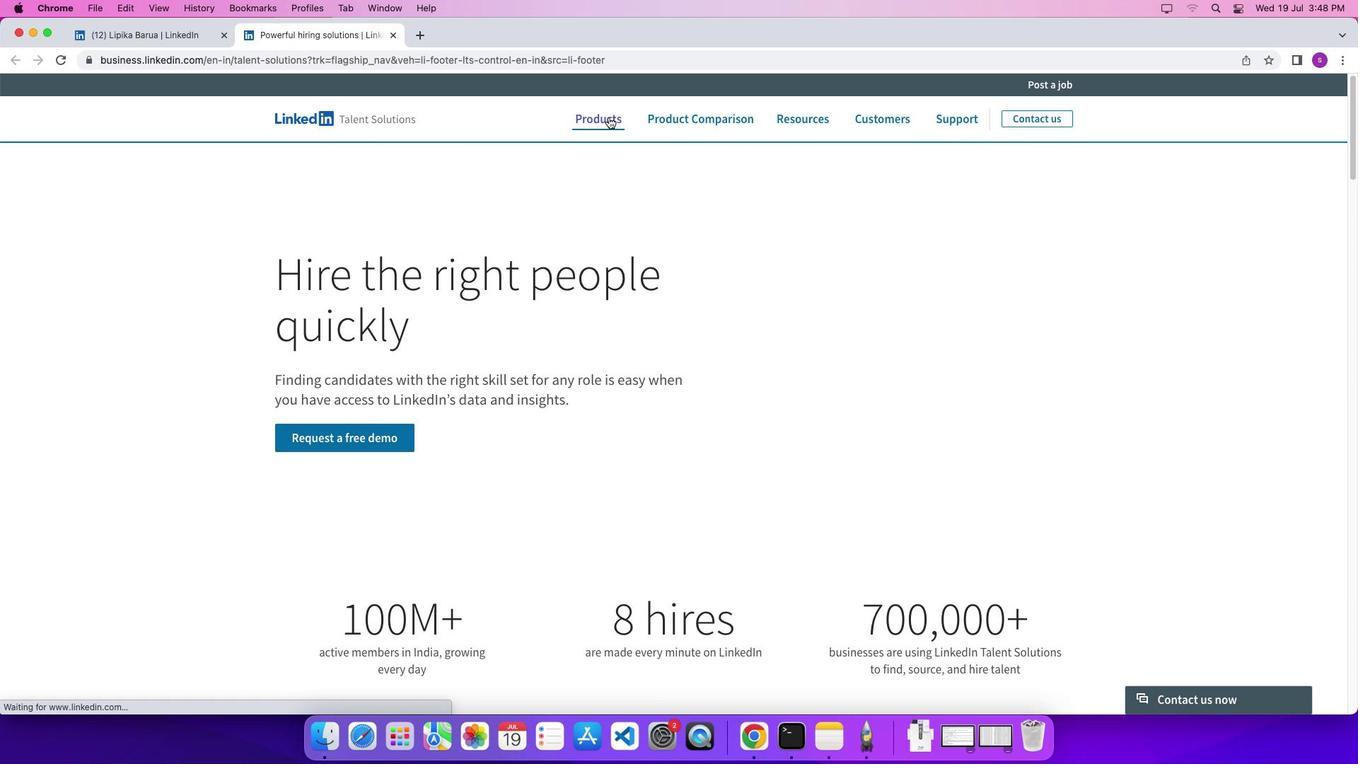 
Action: Mouse pressed left at (609, 116)
Screenshot: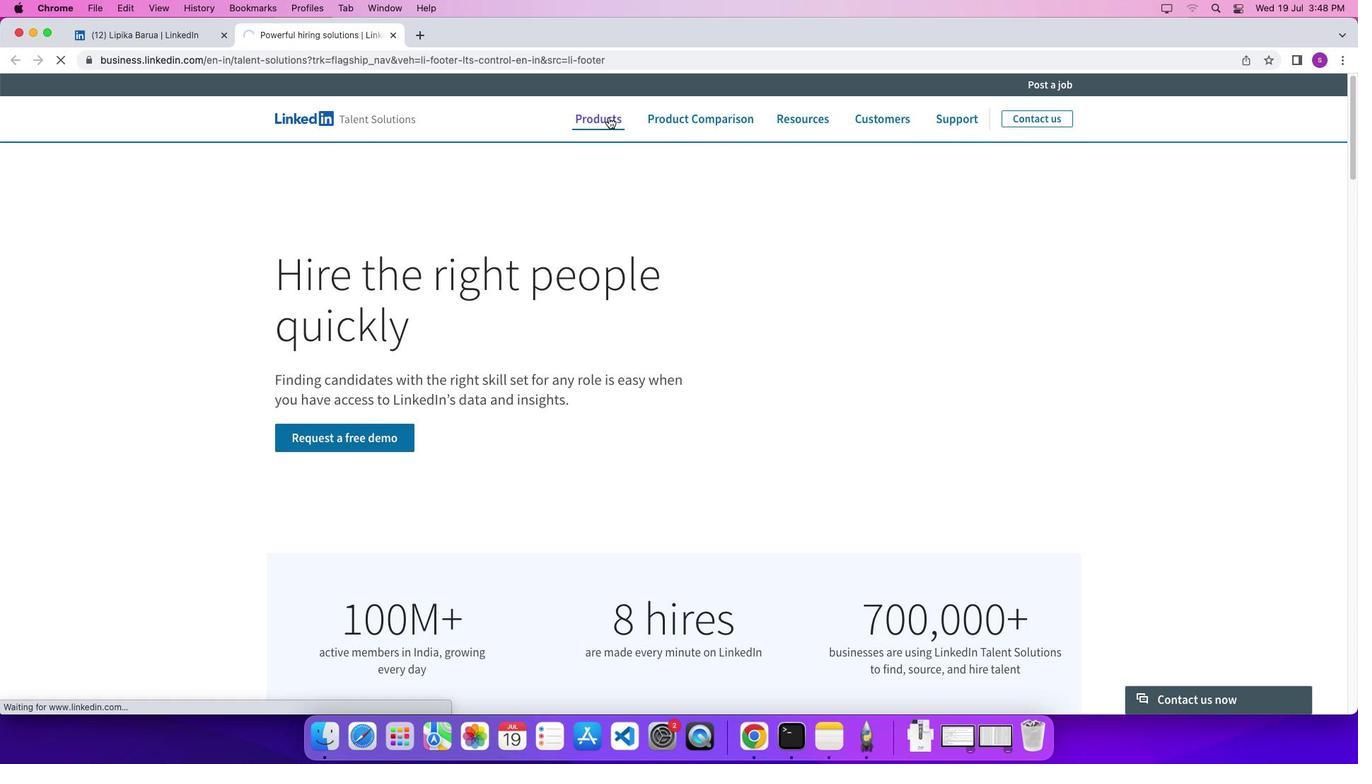 
Action: Mouse moved to (617, 316)
Screenshot: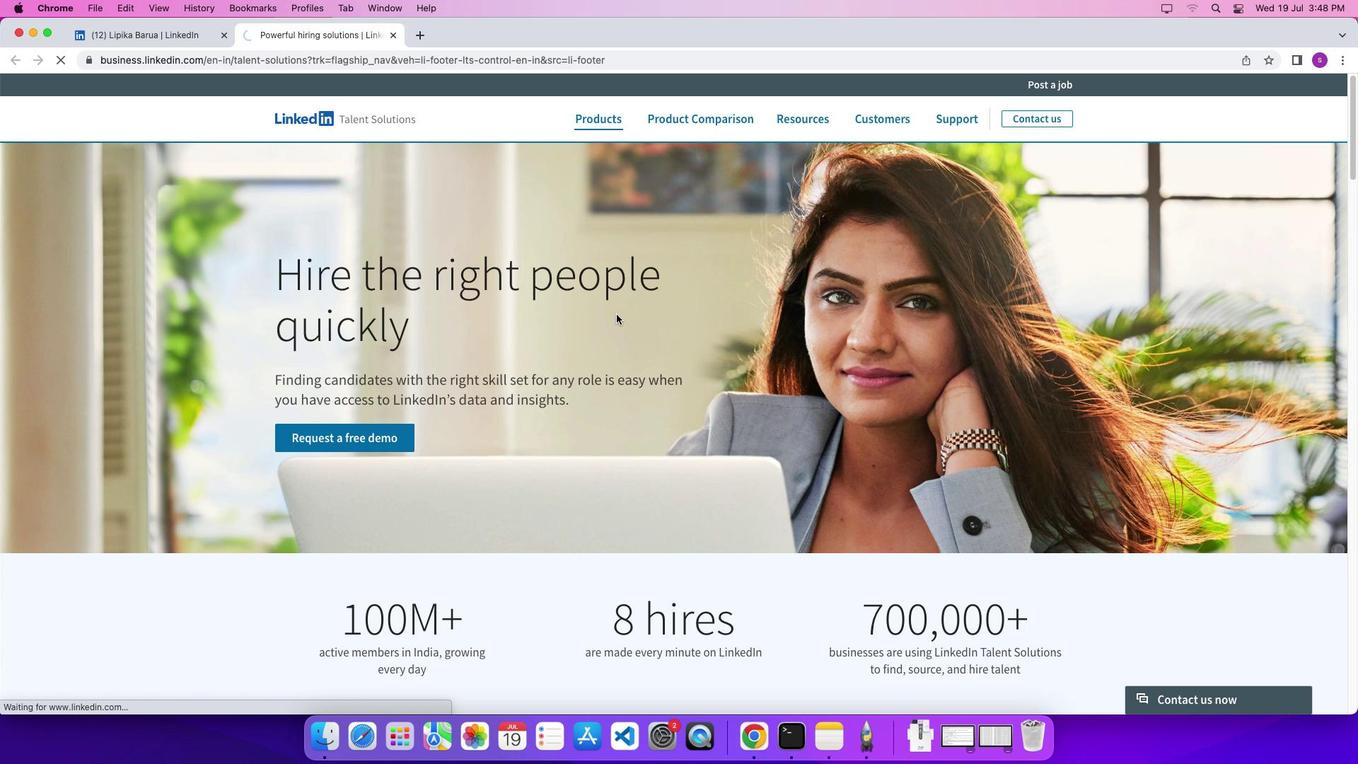 
Action: Mouse scrolled (617, 316) with delta (0, 0)
Screenshot: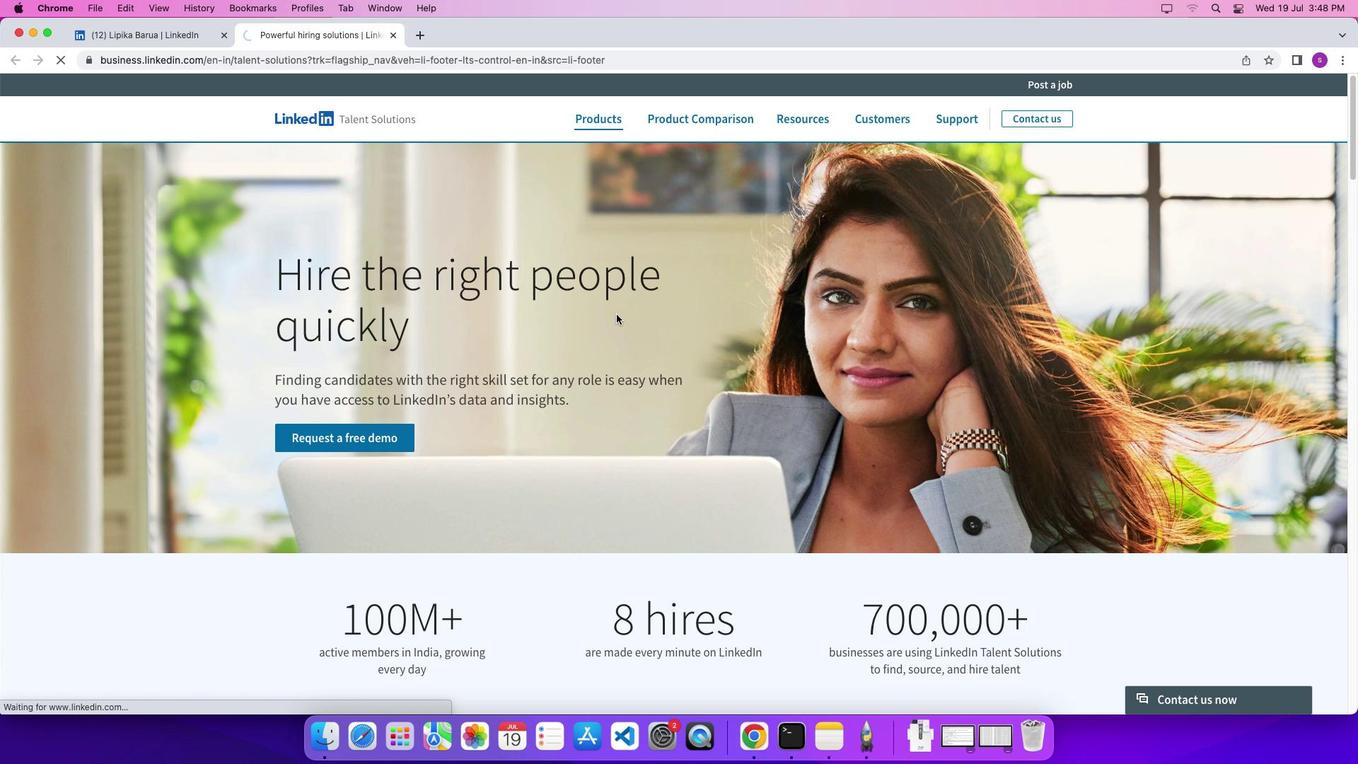 
Action: Mouse scrolled (617, 316) with delta (0, 0)
Screenshot: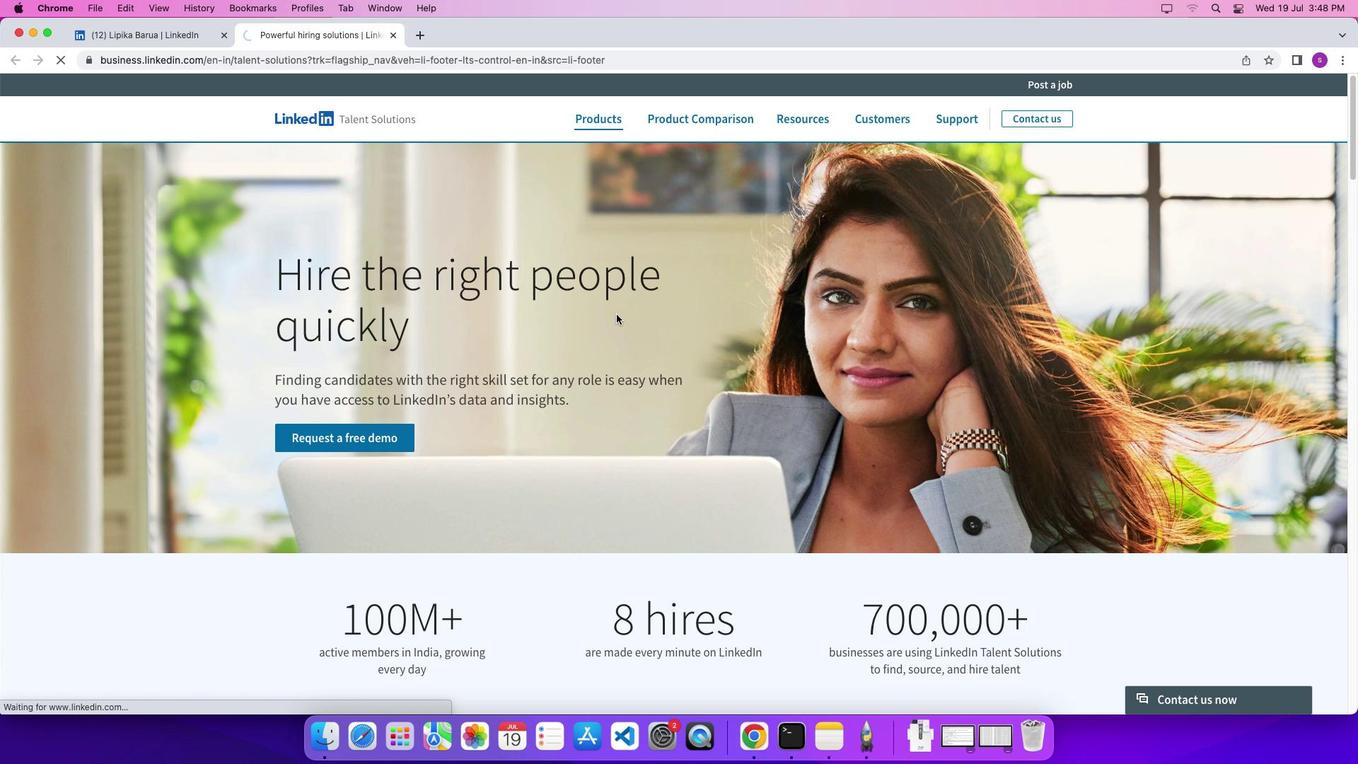 
Action: Mouse moved to (617, 316)
Screenshot: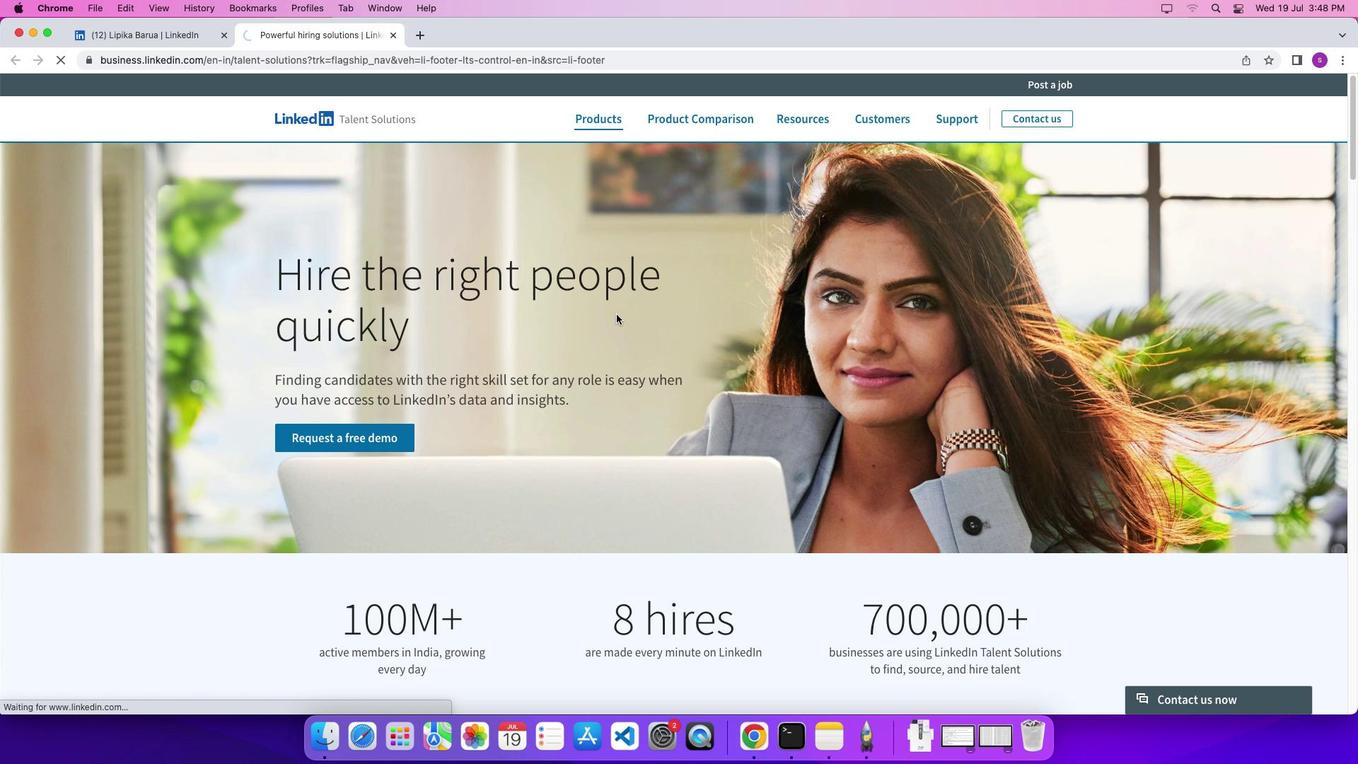 
Action: Mouse scrolled (617, 316) with delta (0, -4)
Screenshot: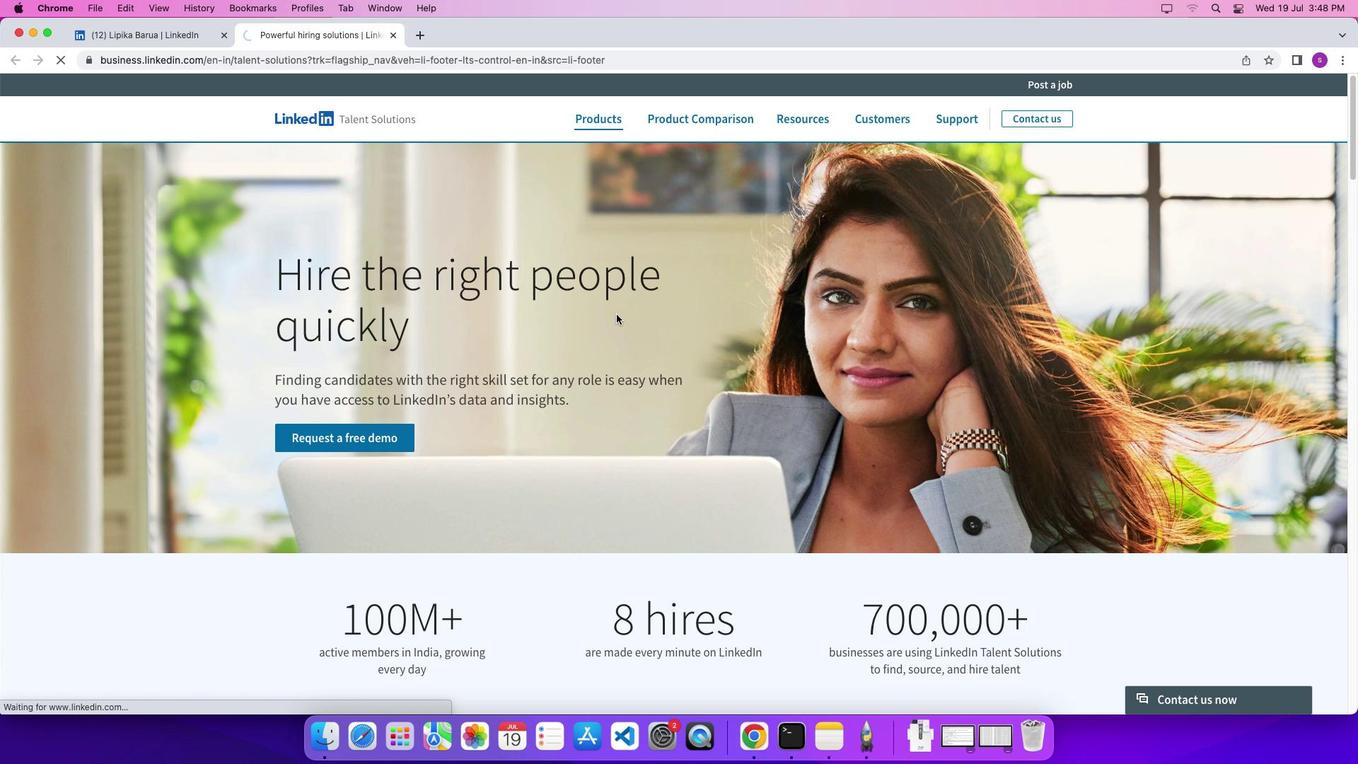 
Action: Mouse moved to (619, 315)
Screenshot: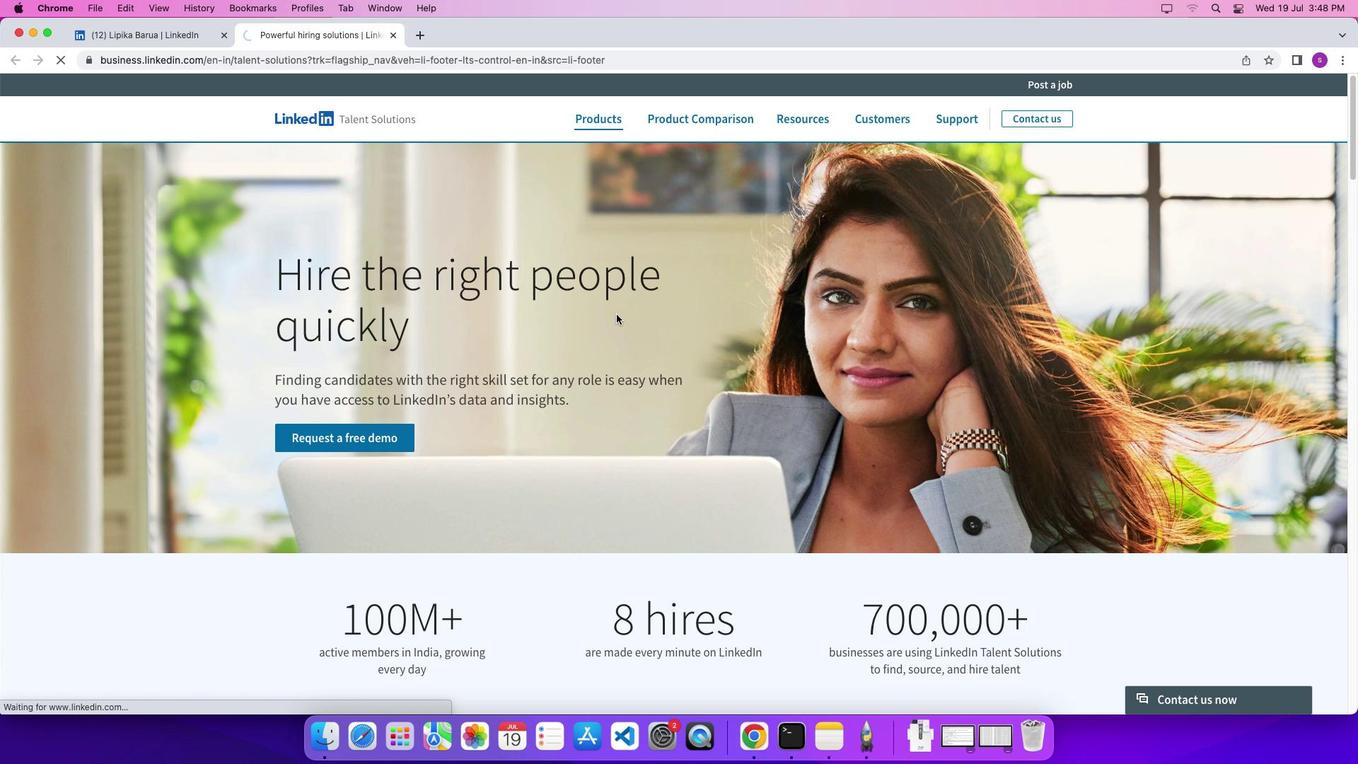 
Action: Mouse scrolled (619, 315) with delta (0, -6)
Screenshot: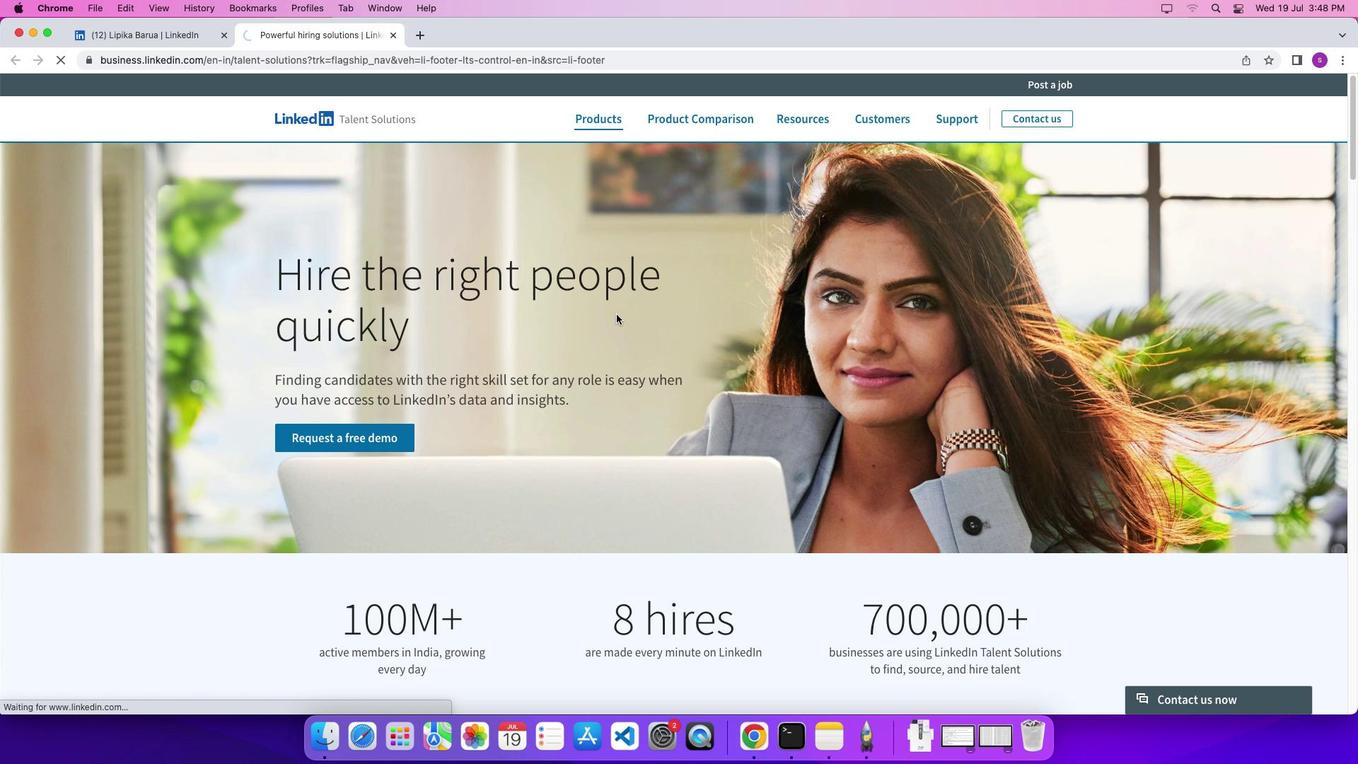 
Action: Mouse scrolled (619, 315) with delta (0, 0)
Screenshot: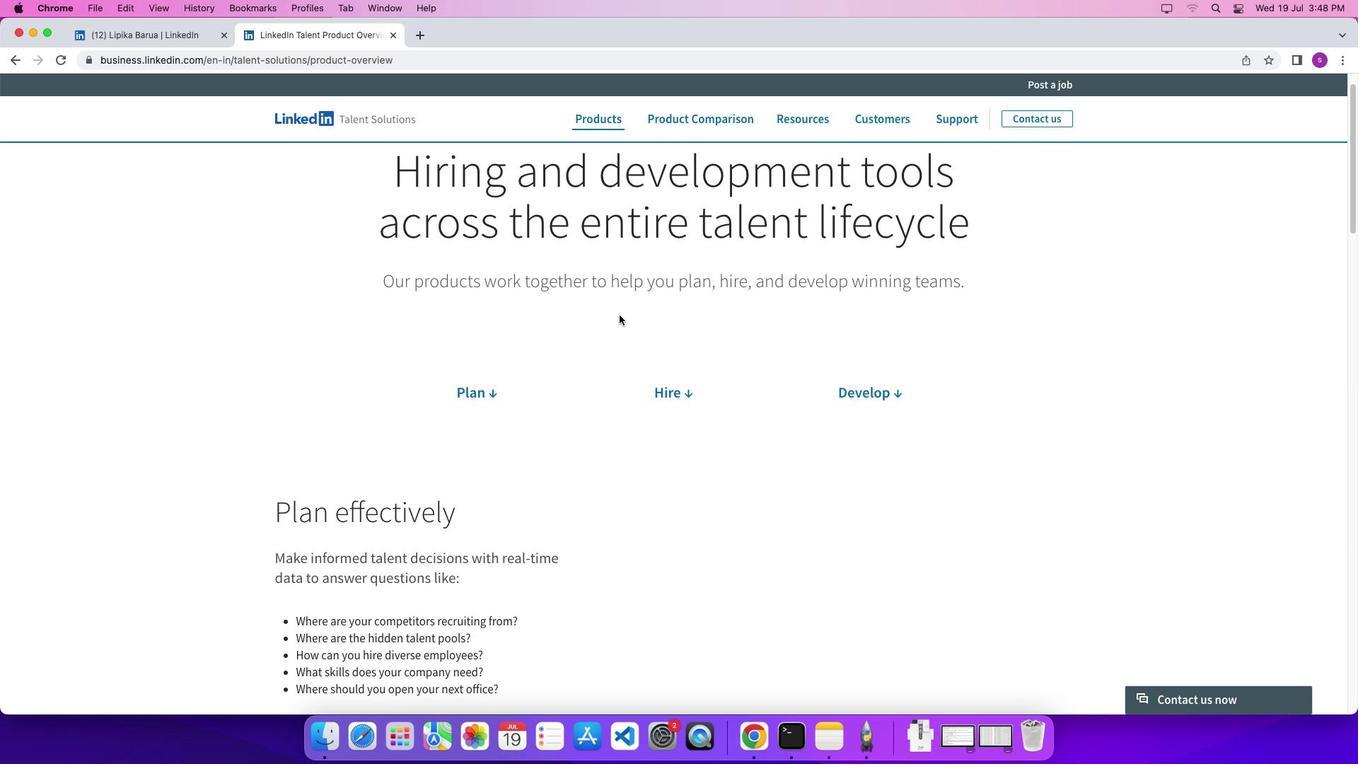 
Action: Mouse scrolled (619, 315) with delta (0, 0)
Screenshot: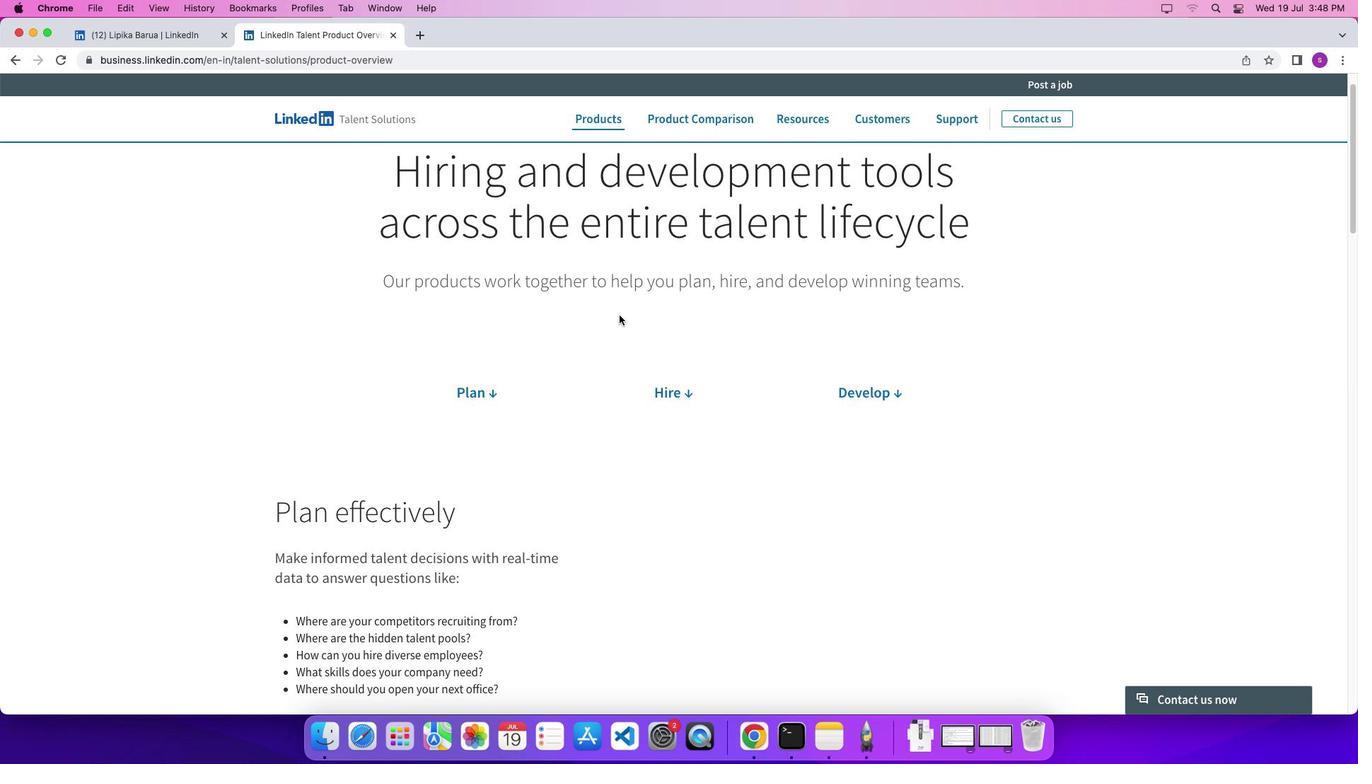 
Action: Mouse scrolled (619, 315) with delta (0, 0)
Screenshot: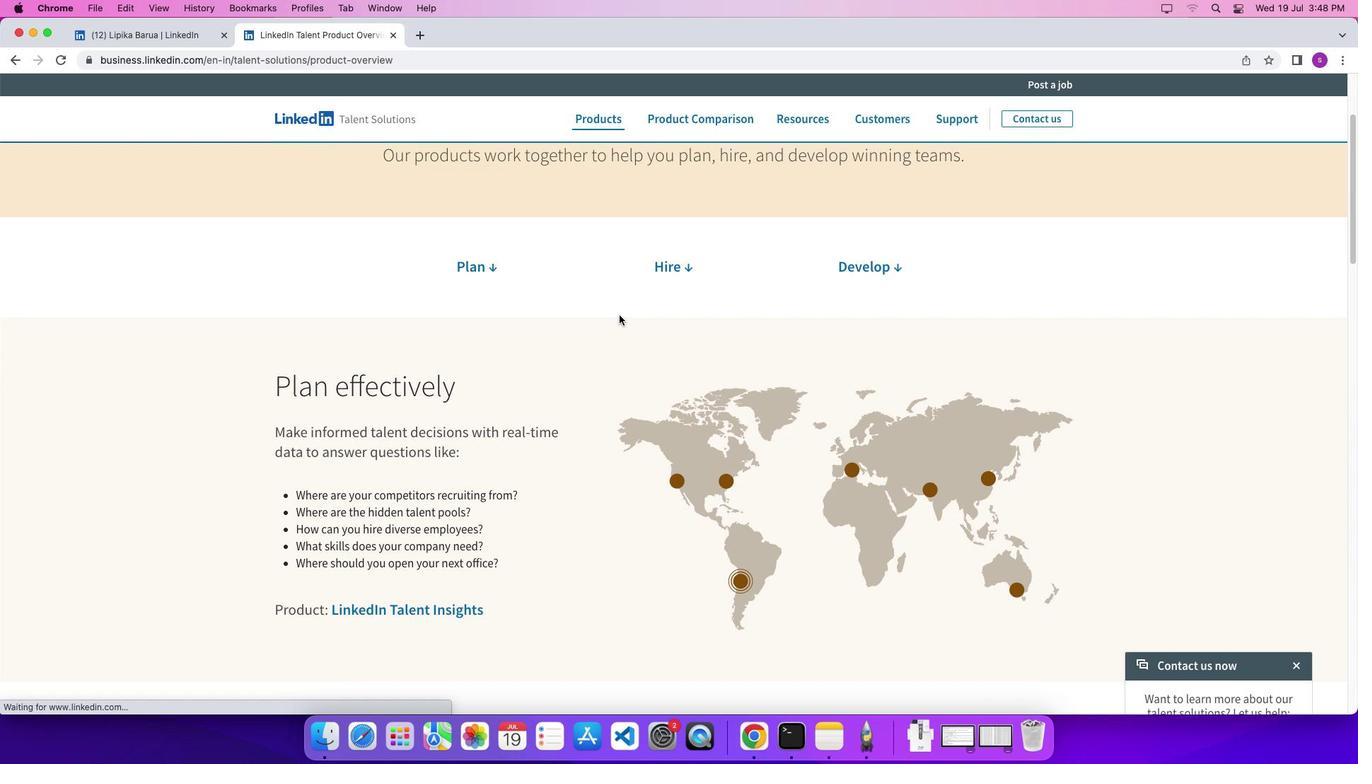 
Action: Mouse scrolled (619, 315) with delta (0, 0)
Screenshot: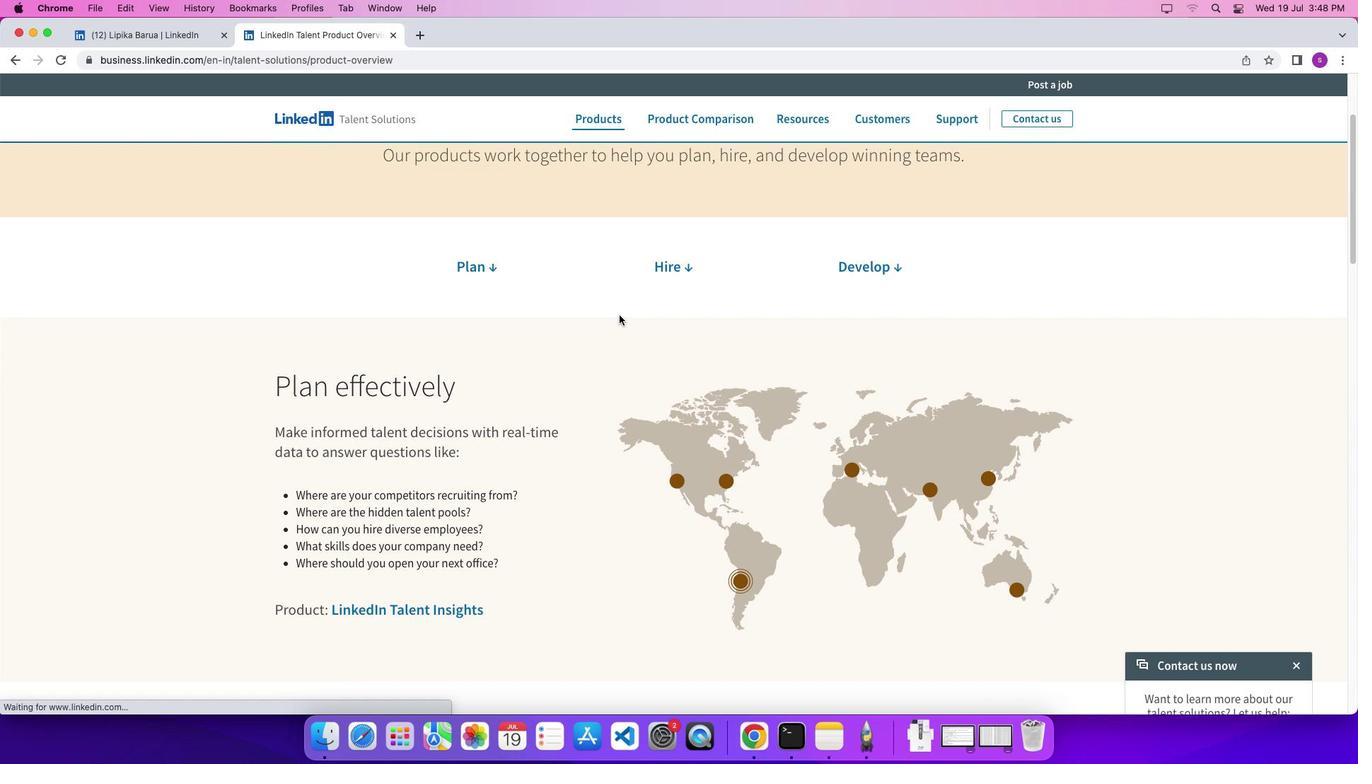 
Action: Mouse scrolled (619, 315) with delta (0, -2)
Screenshot: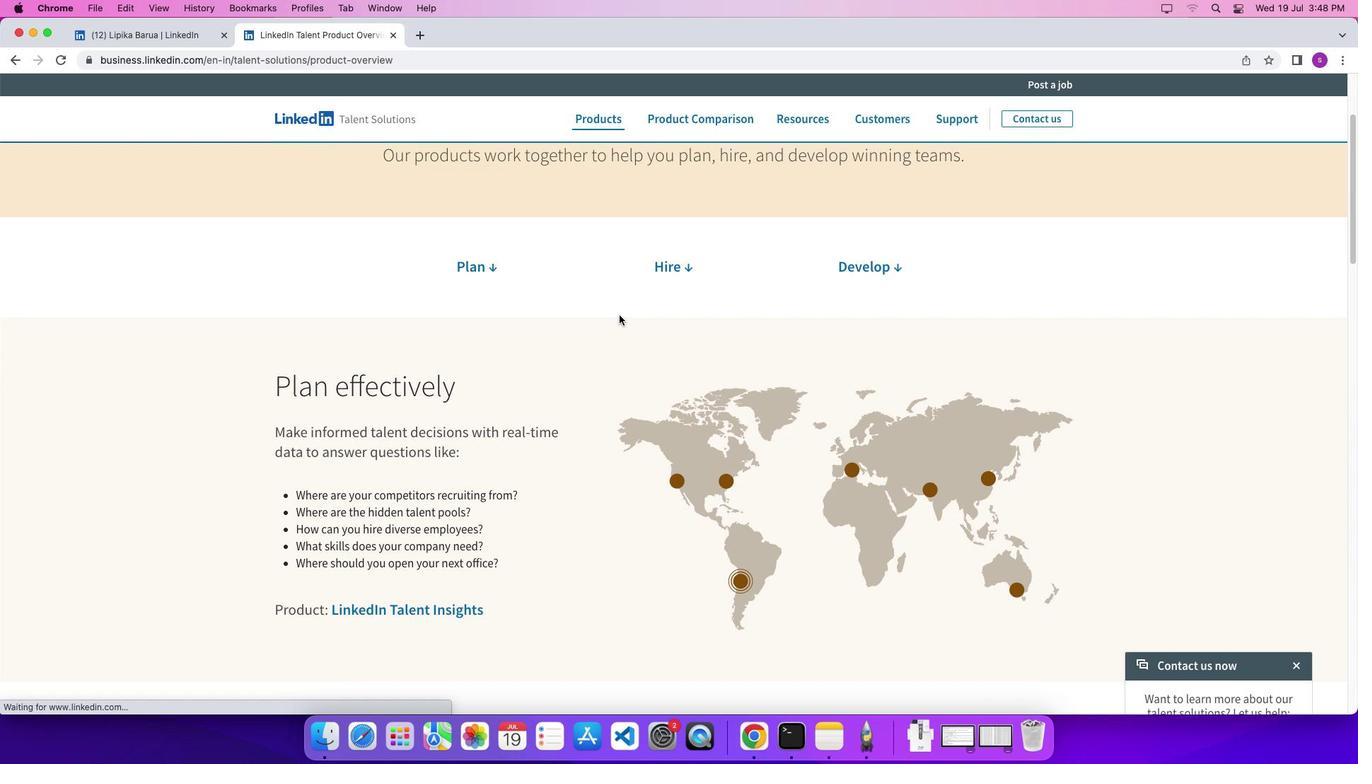 
Action: Mouse scrolled (619, 315) with delta (0, 0)
Screenshot: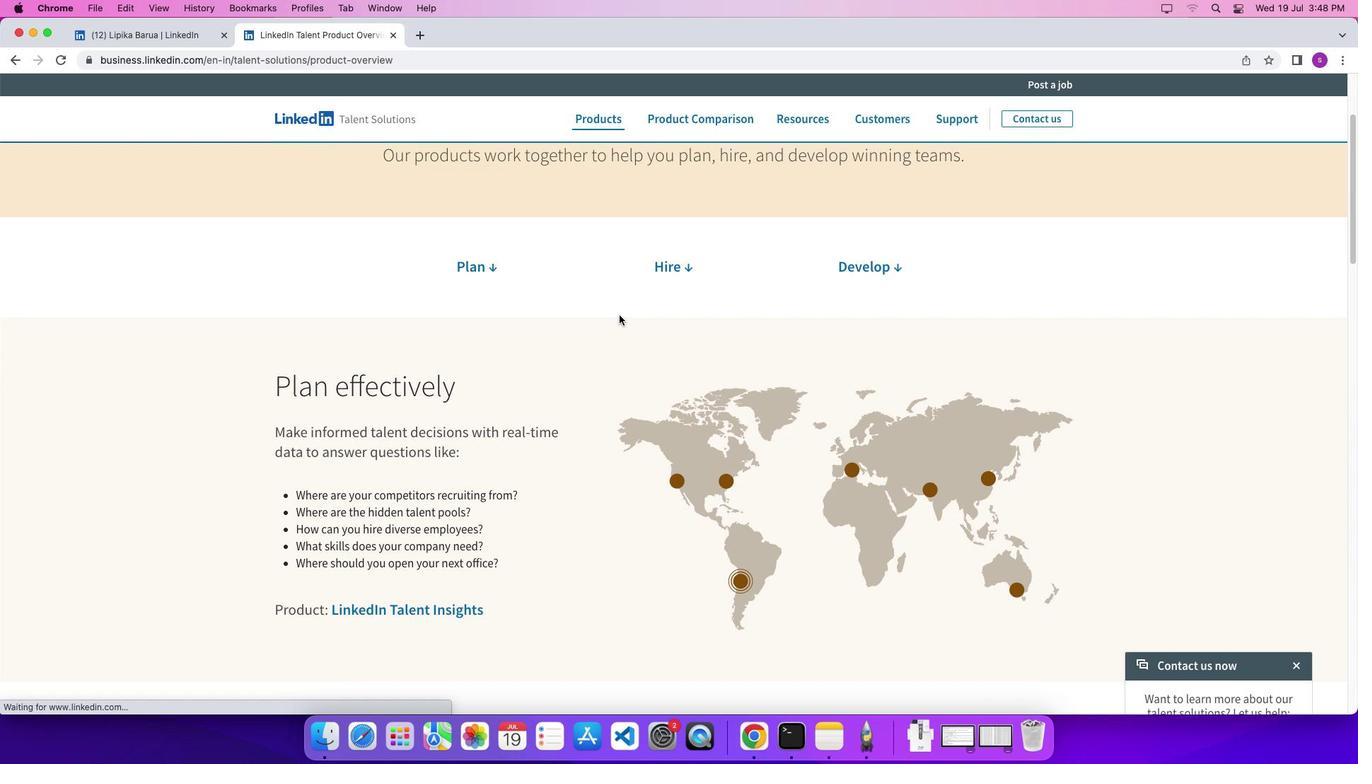 
Action: Mouse scrolled (619, 315) with delta (0, 0)
Screenshot: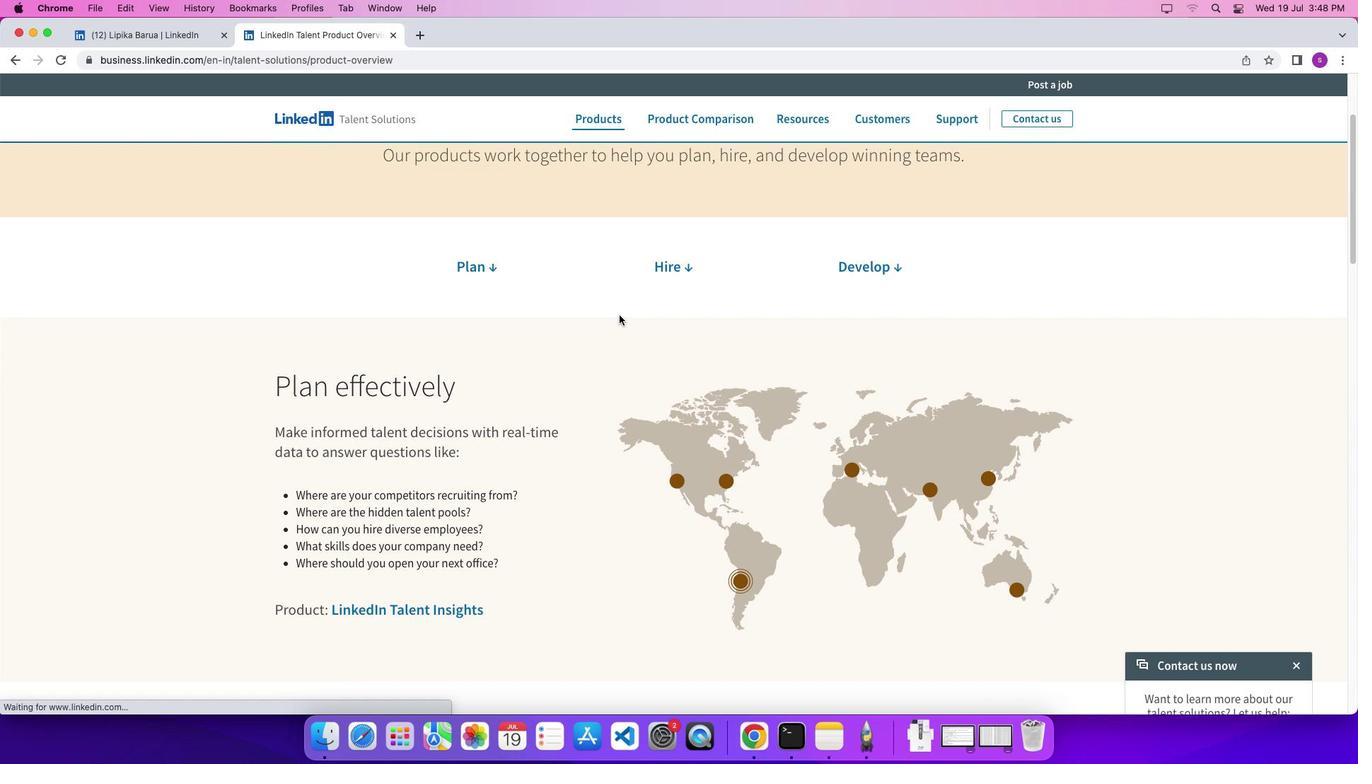 
Action: Mouse scrolled (619, 315) with delta (0, -1)
Screenshot: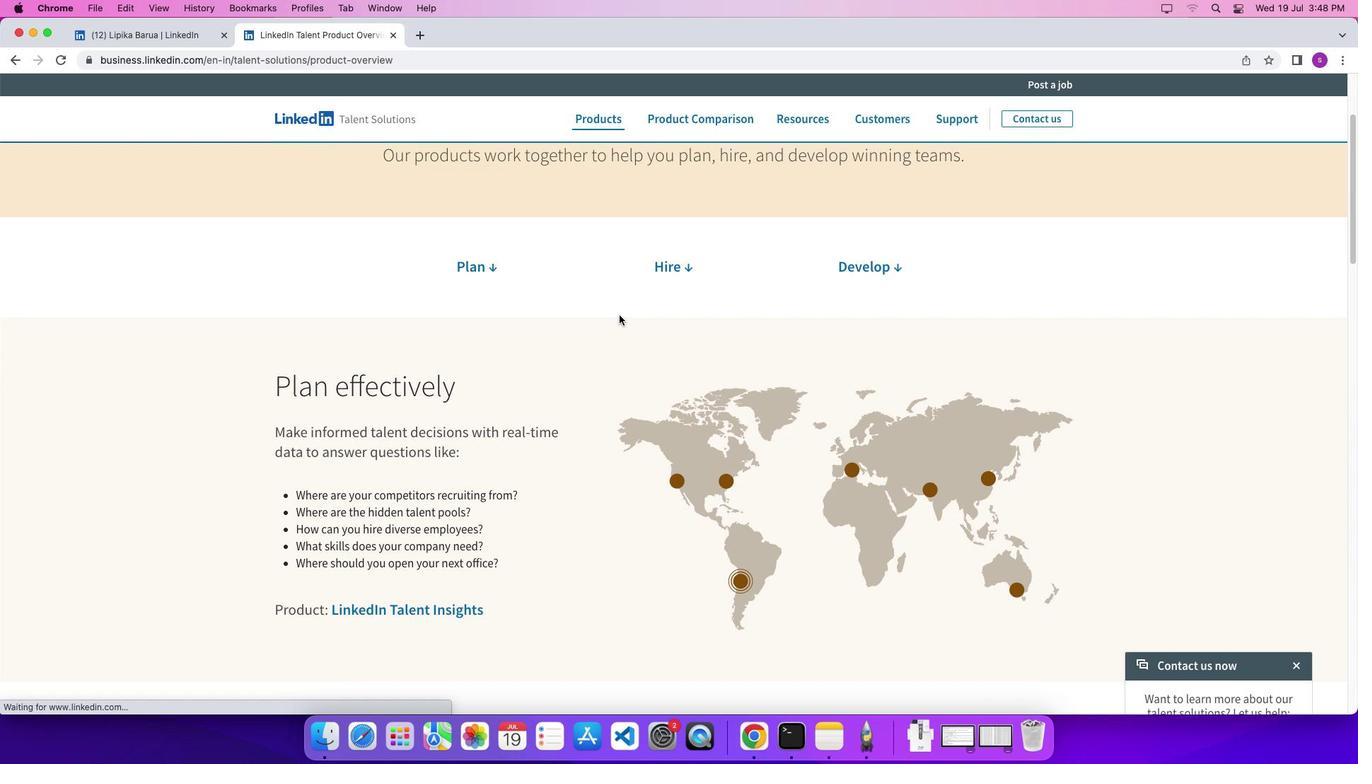 
Action: Mouse scrolled (619, 315) with delta (0, 0)
Screenshot: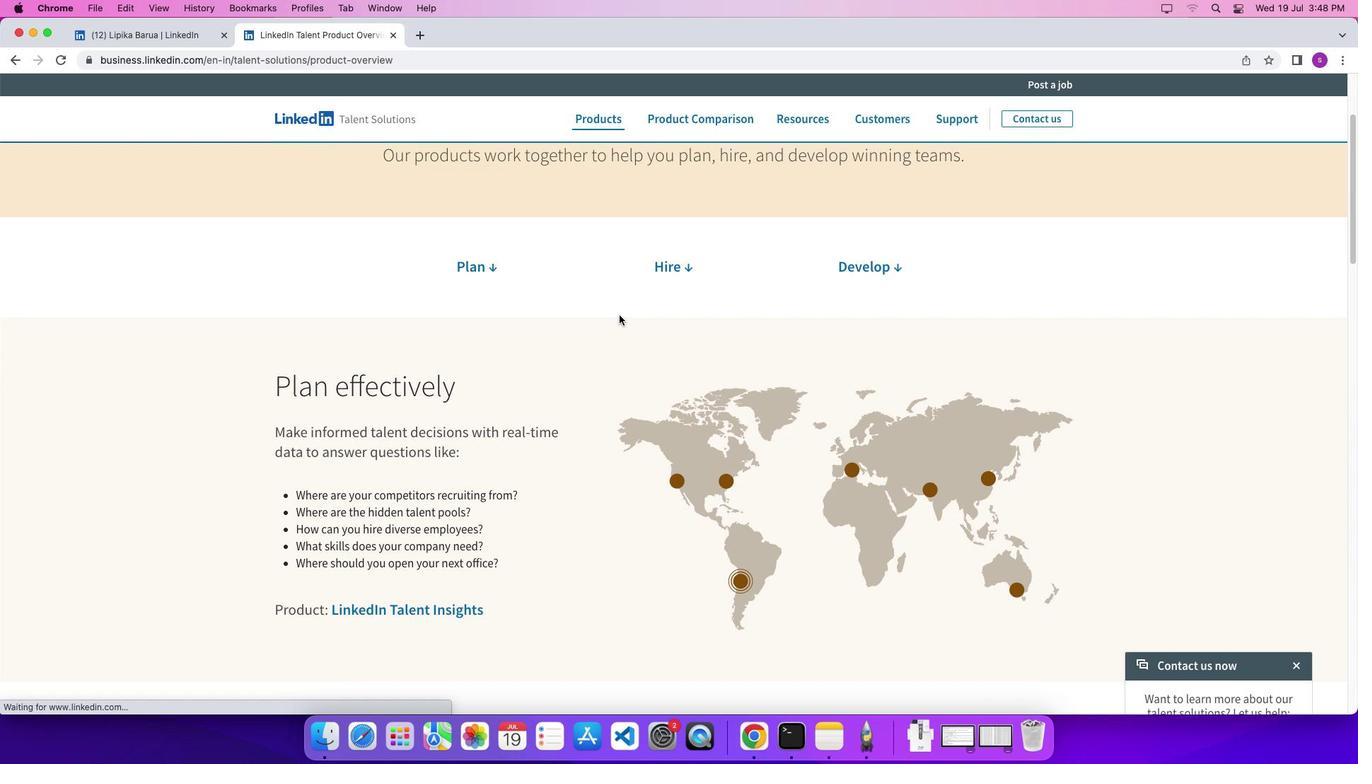 
Action: Mouse scrolled (619, 315) with delta (0, 0)
Screenshot: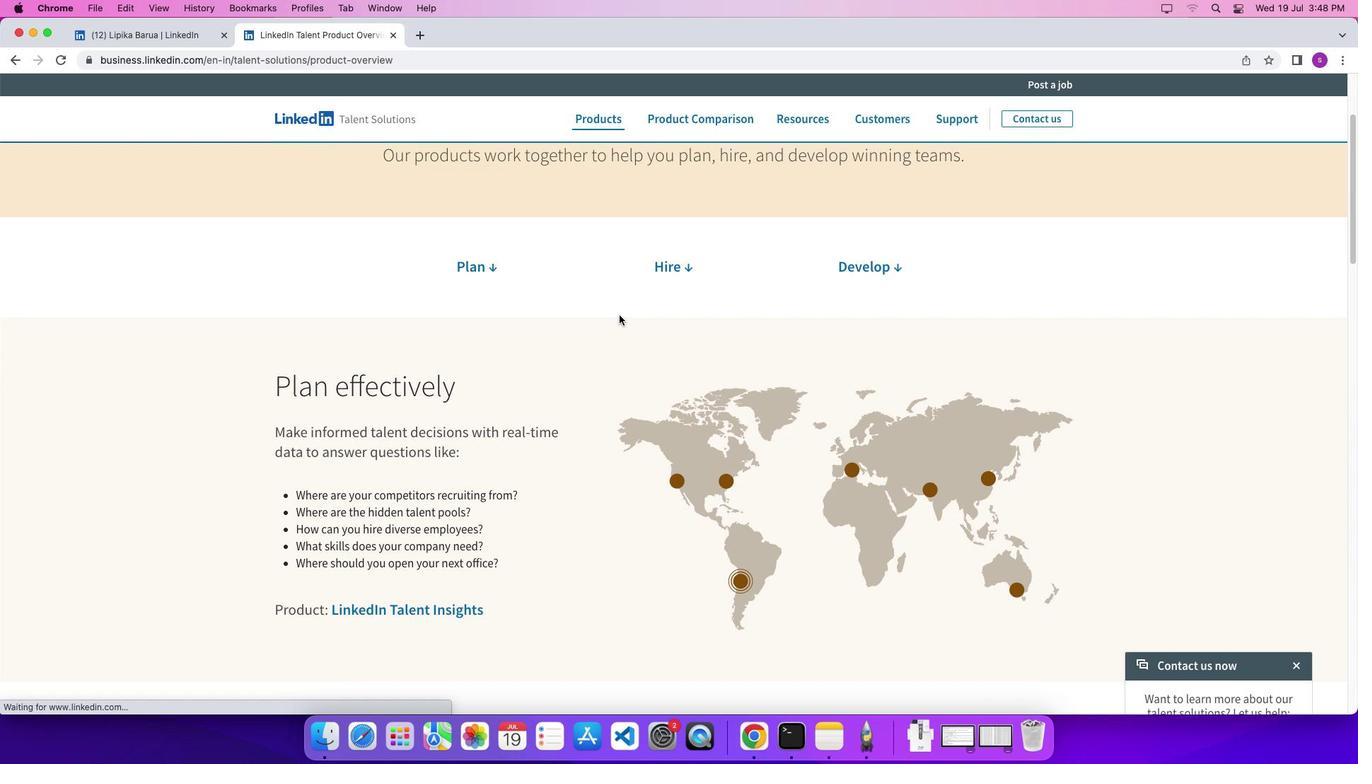 
Action: Mouse scrolled (619, 315) with delta (0, -2)
Screenshot: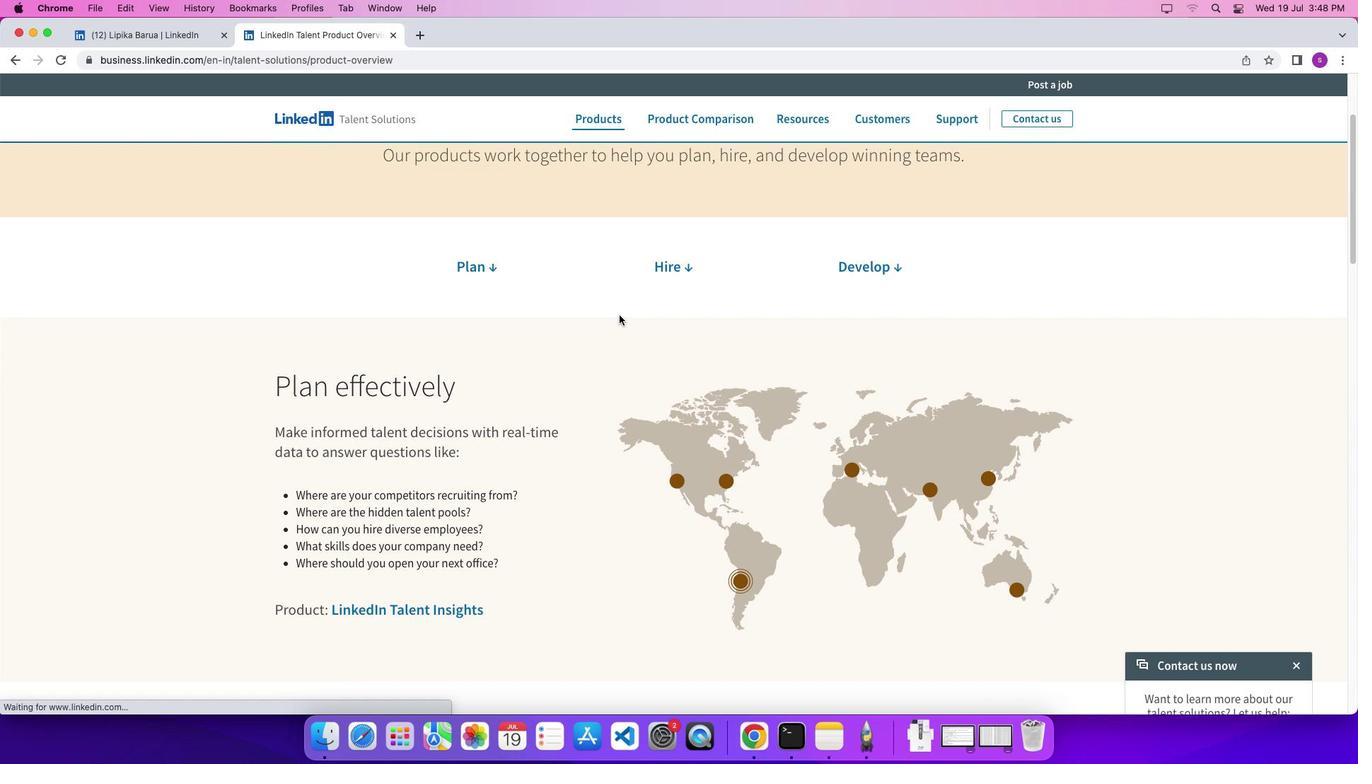 
Action: Mouse moved to (620, 315)
Screenshot: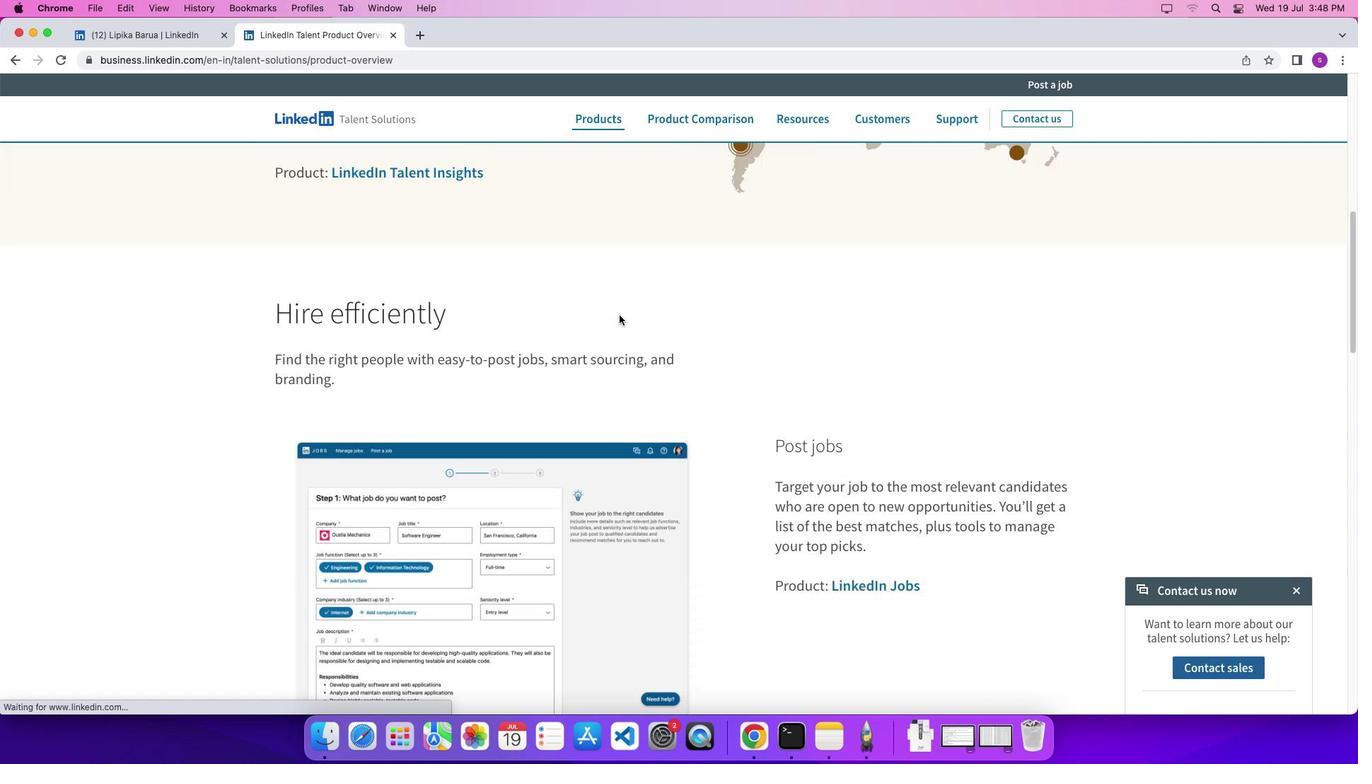 
Action: Mouse scrolled (620, 315) with delta (0, 0)
Screenshot: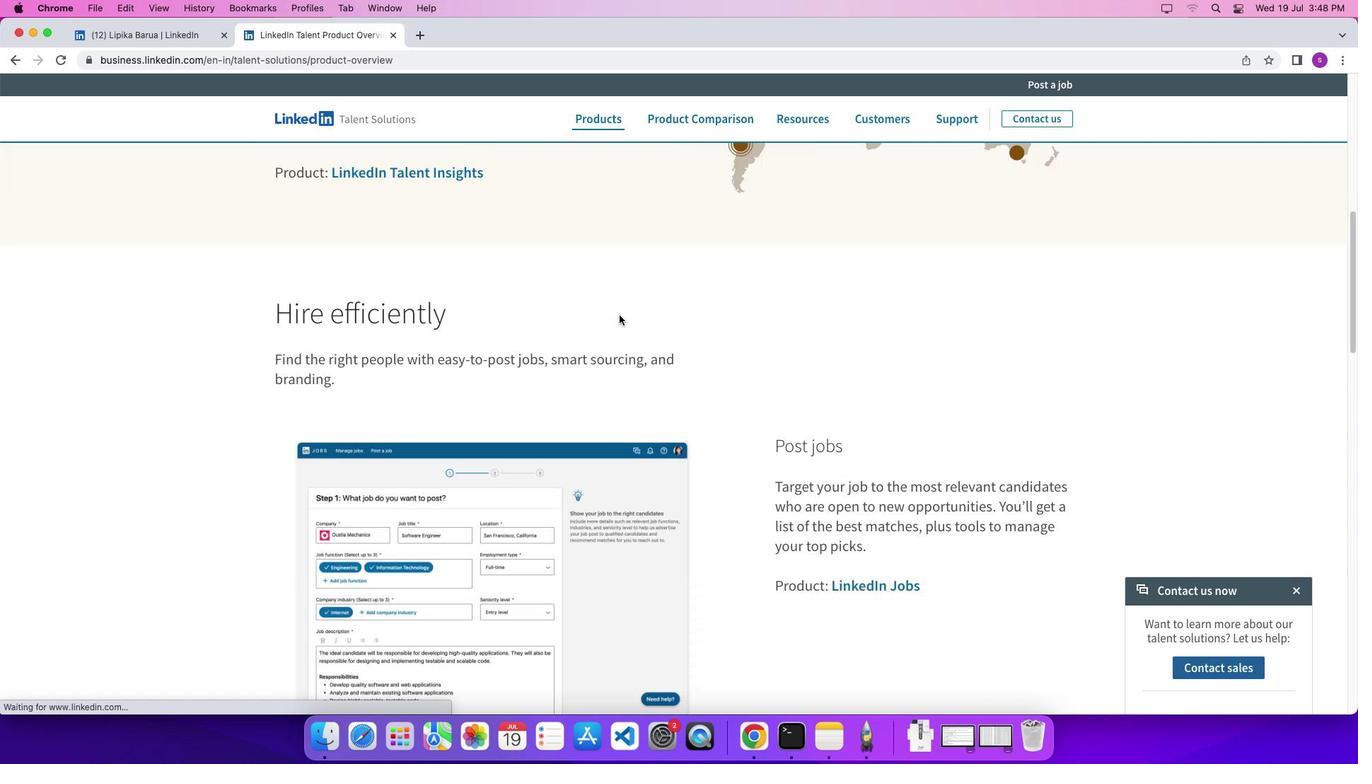 
Action: Mouse scrolled (620, 315) with delta (0, 0)
Screenshot: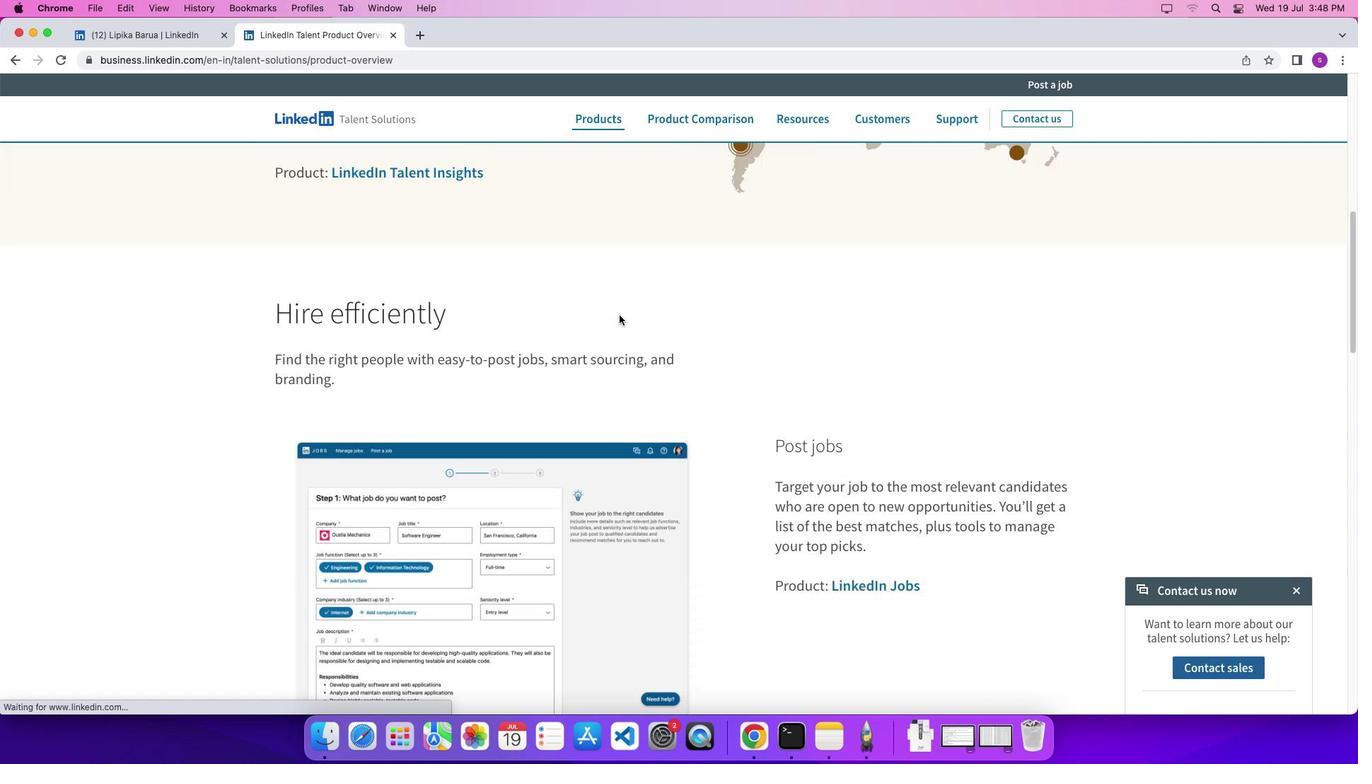 
Action: Mouse scrolled (620, 315) with delta (0, -3)
Screenshot: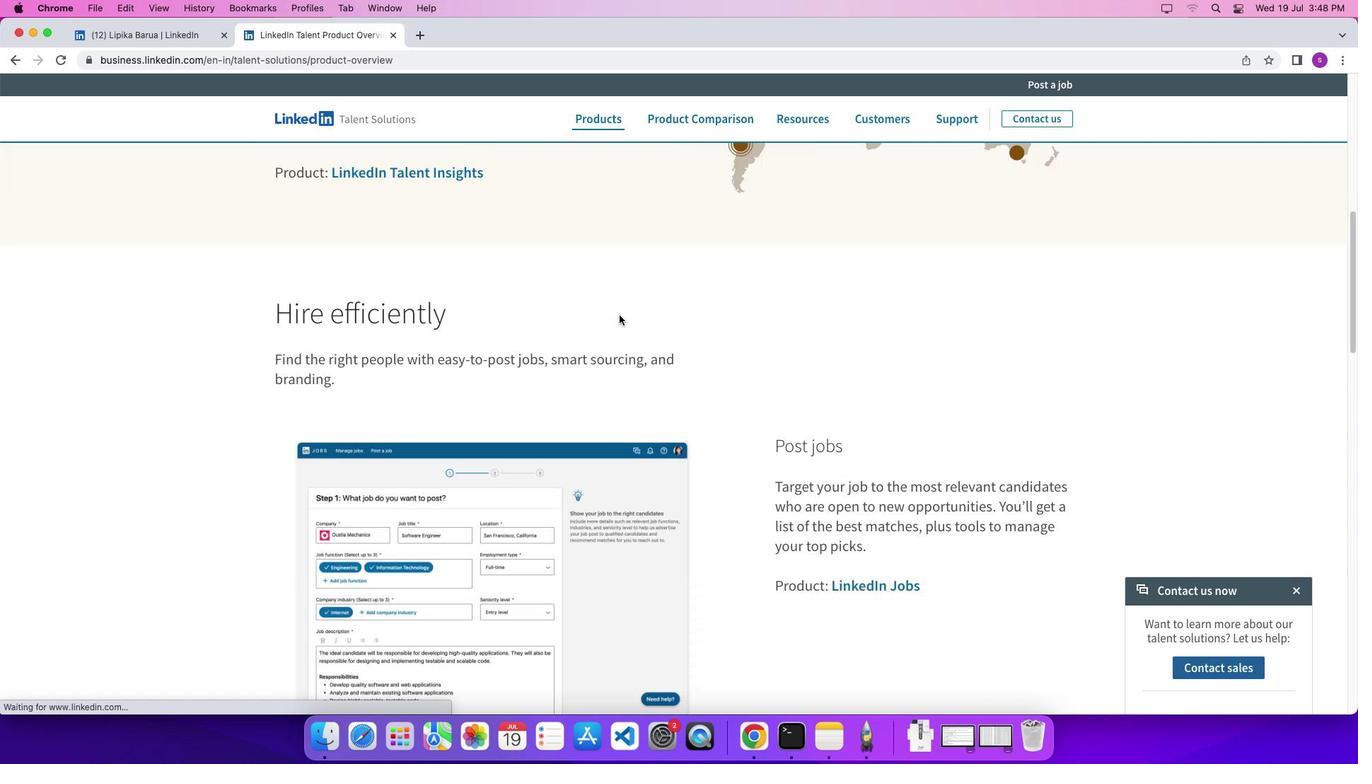 
Action: Mouse scrolled (620, 315) with delta (0, 0)
Screenshot: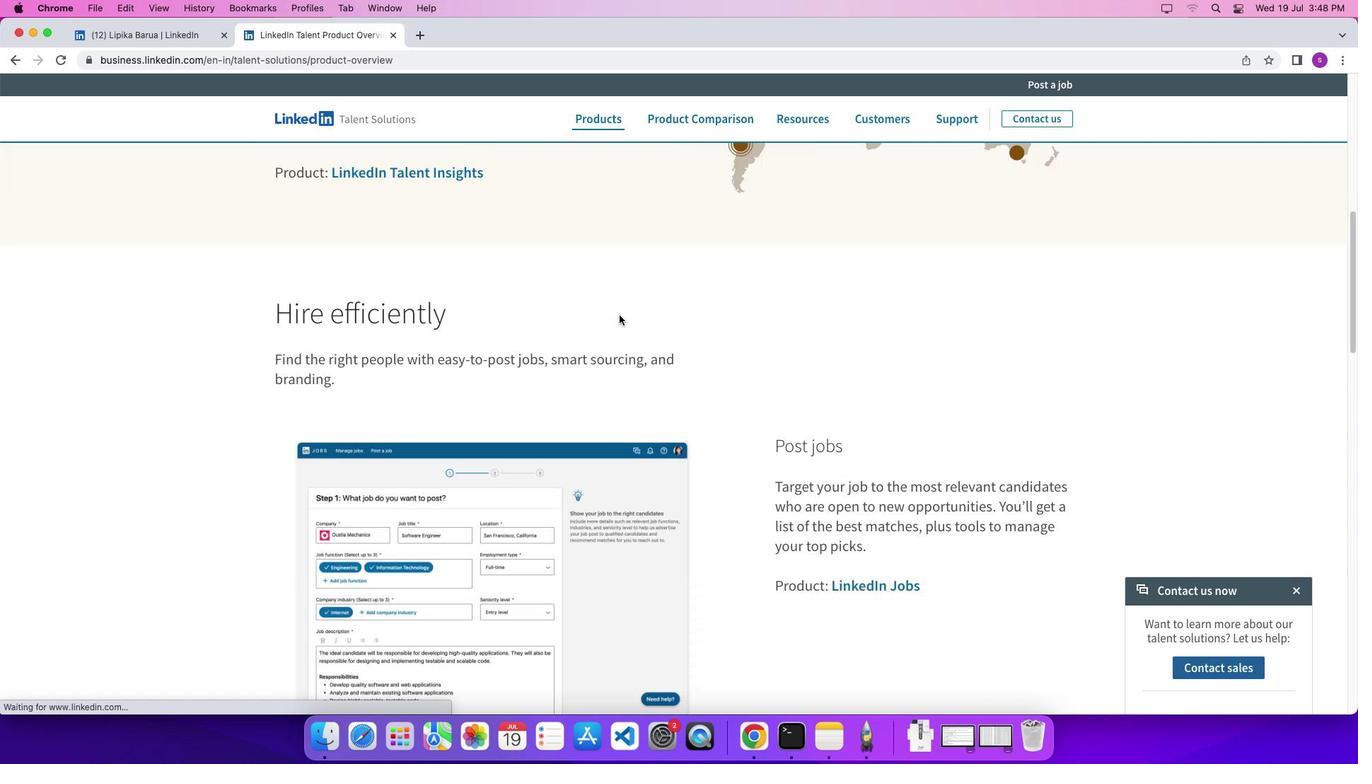 
Action: Mouse scrolled (620, 315) with delta (0, 0)
Screenshot: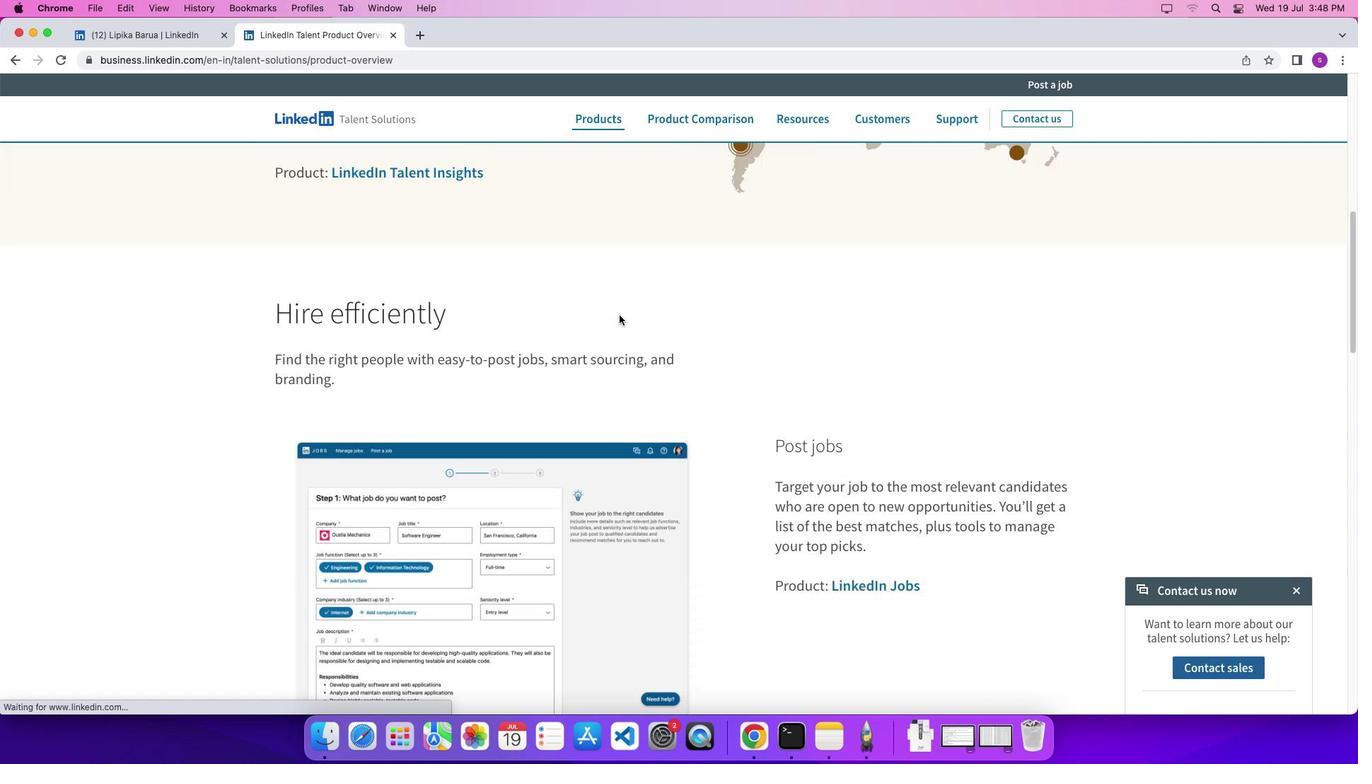 
Action: Mouse scrolled (620, 315) with delta (0, 5)
Screenshot: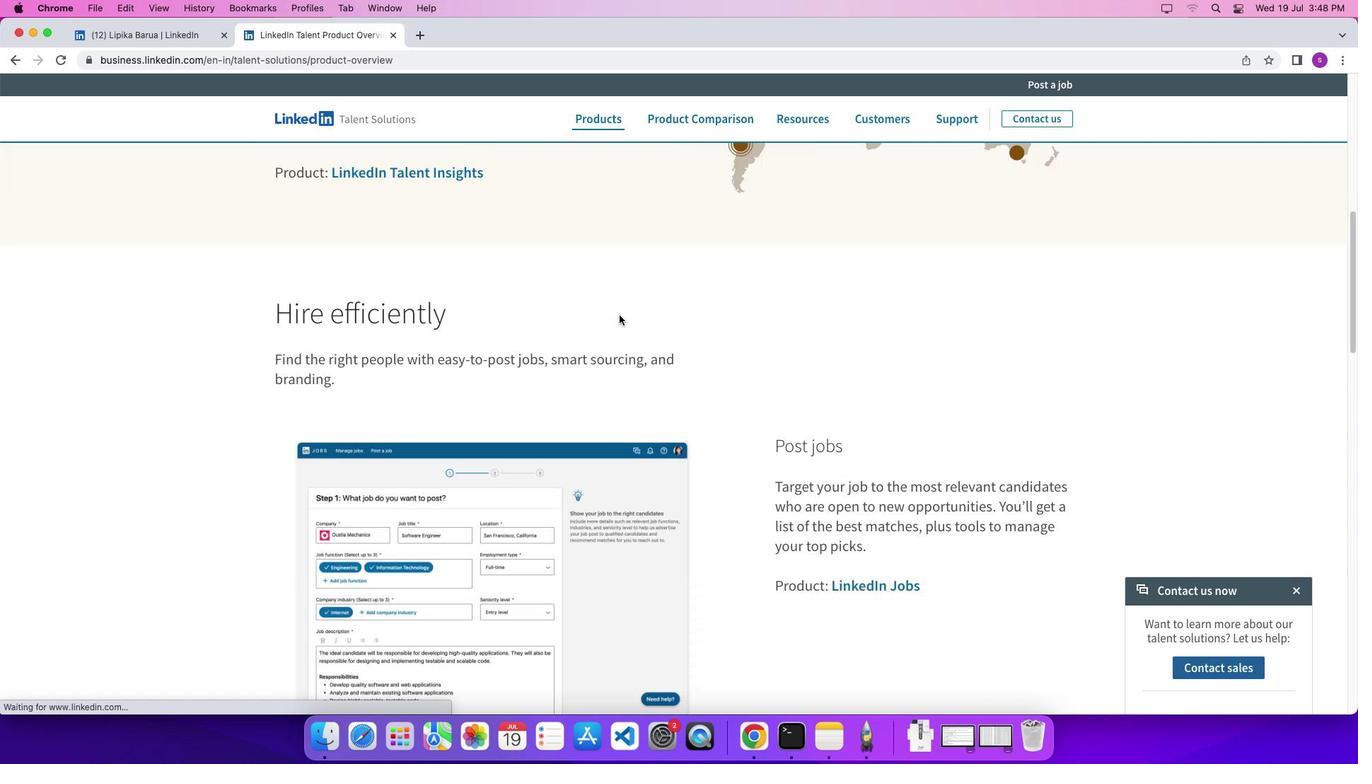 
Action: Mouse scrolled (620, 315) with delta (0, 8)
Screenshot: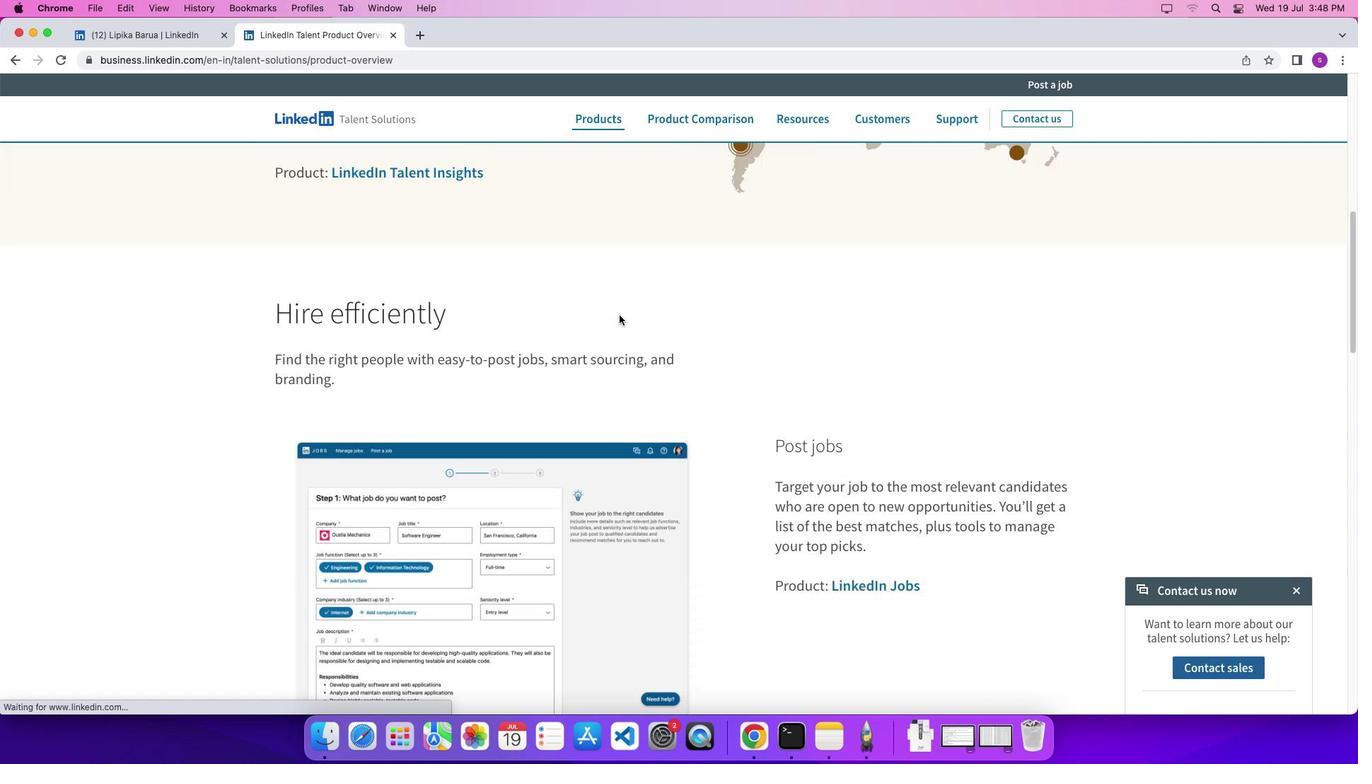 
Action: Mouse scrolled (620, 315) with delta (0, 9)
Screenshot: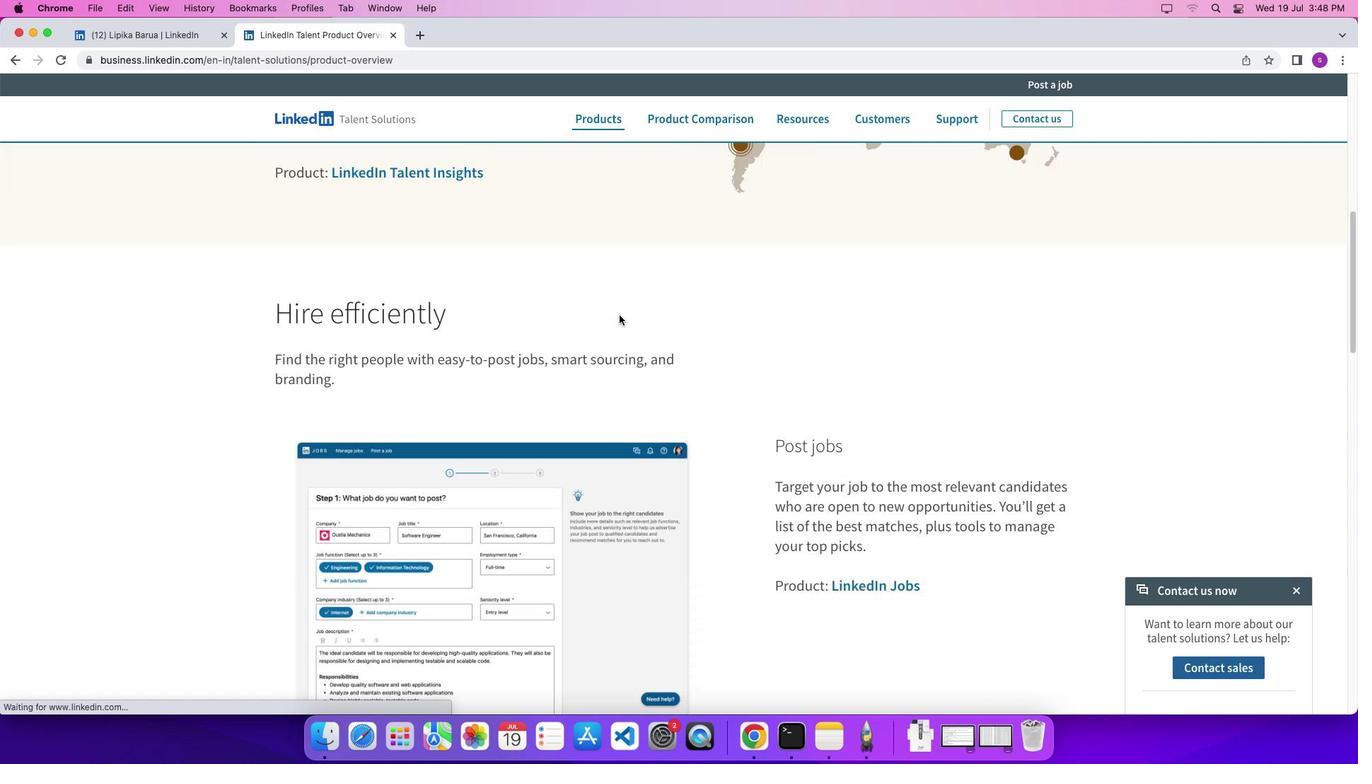 
